 Task:  Click on Racing  Cup Series In the Cup Series click on  Pick Sheet Add name Jonathan Taylor and  Email softage.10@softage.net In group 1 choose #24 William Byron In group 2 choose #5 Kyle Larson In group 3 choose #47 Ricky Stenhouse Jr In group 4 choose #54 Ty Gibbs In group 5 choose #43 Erik Jones Winning Manufacturer choose Chevrolet In Tie Breaker choose #16 AJ Allmendinger Bonous driver choose #6 Brad Keselowski Submit pick sheet
Action: Mouse moved to (447, 255)
Screenshot: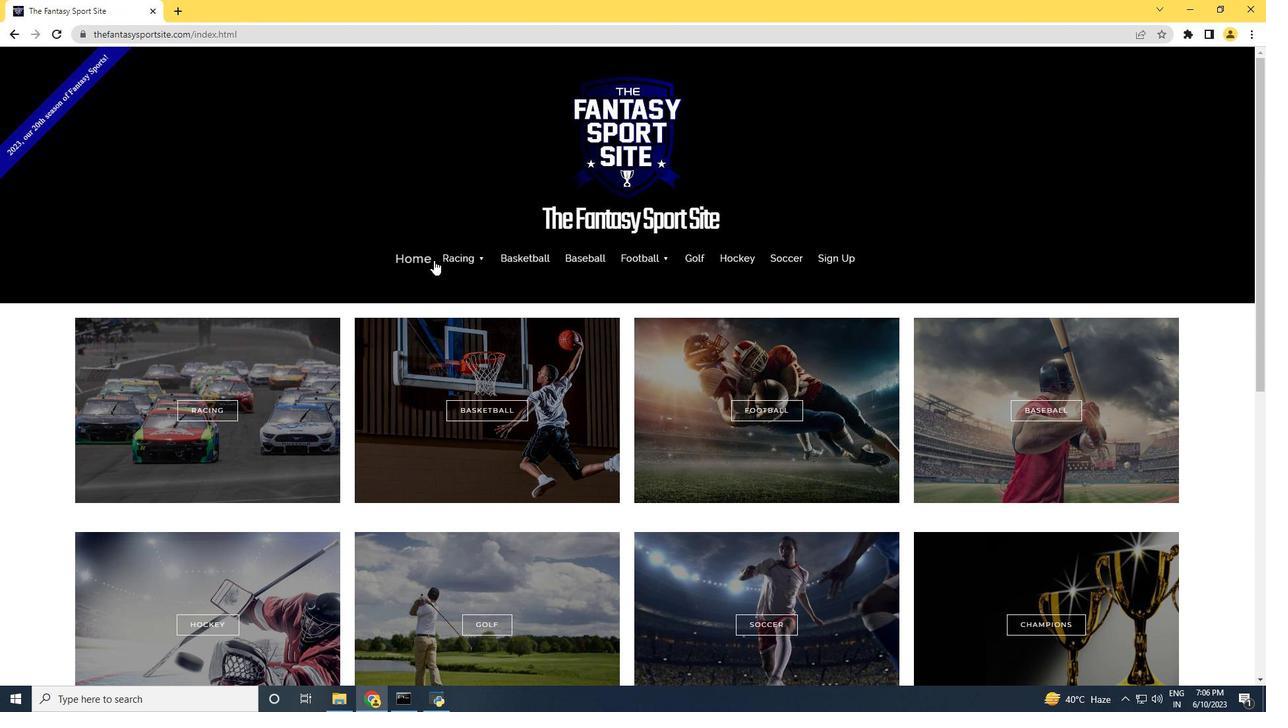 
Action: Mouse pressed left at (447, 255)
Screenshot: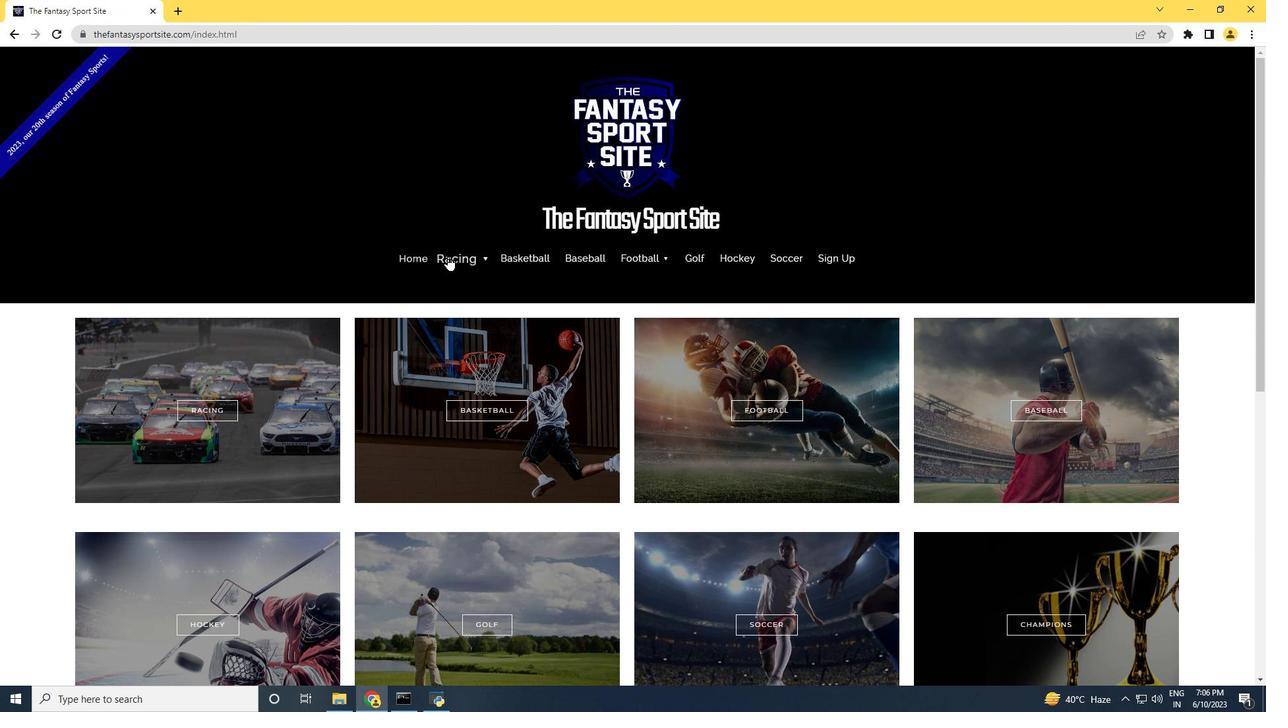 
Action: Mouse moved to (451, 300)
Screenshot: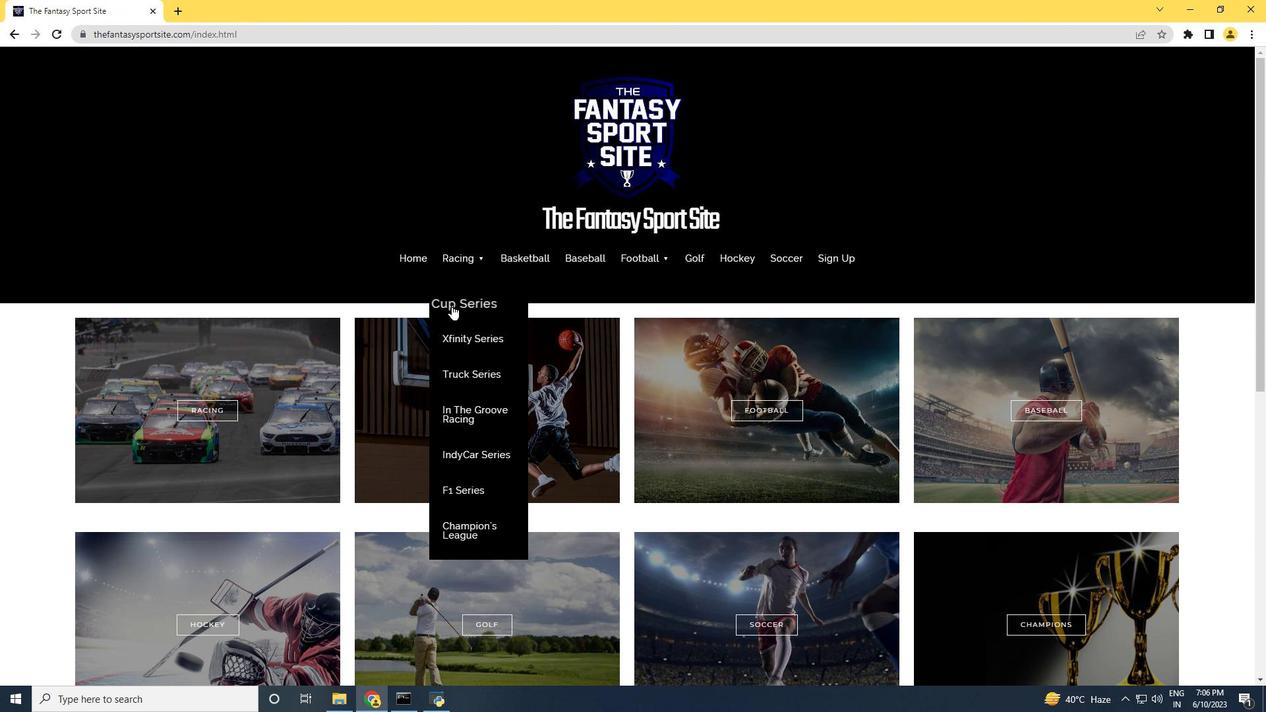 
Action: Mouse pressed left at (451, 300)
Screenshot: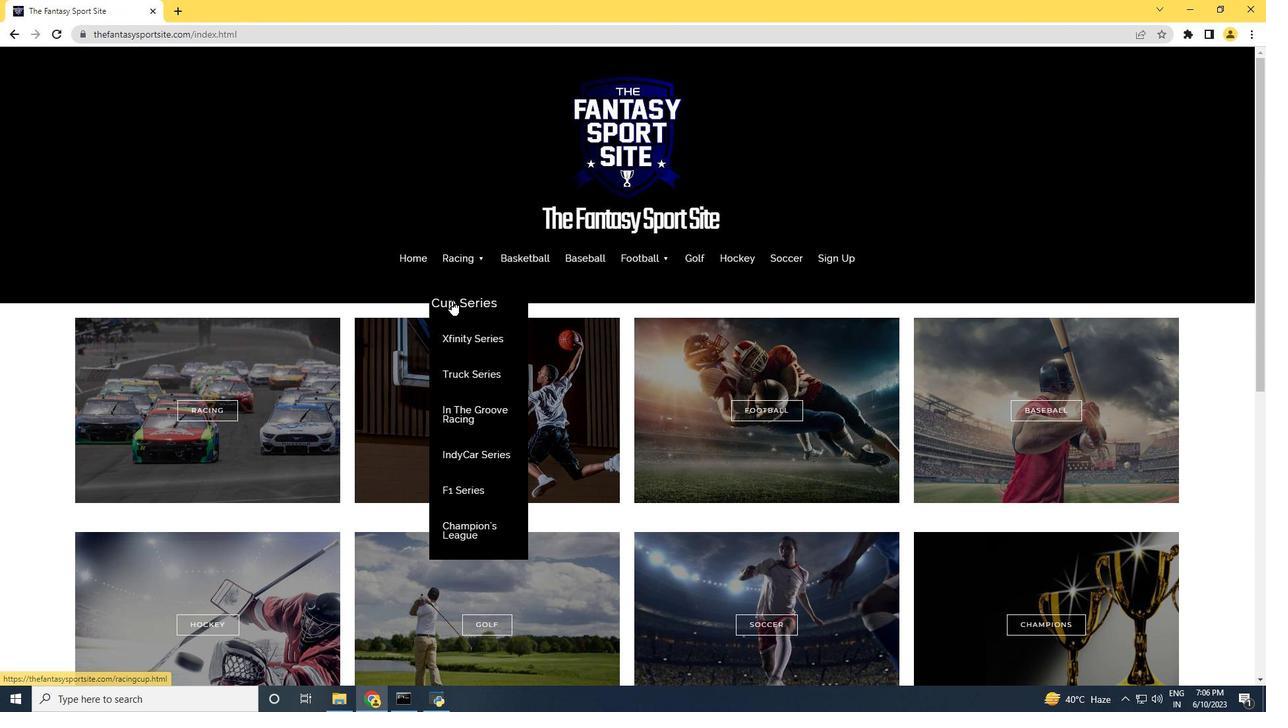 
Action: Mouse moved to (453, 297)
Screenshot: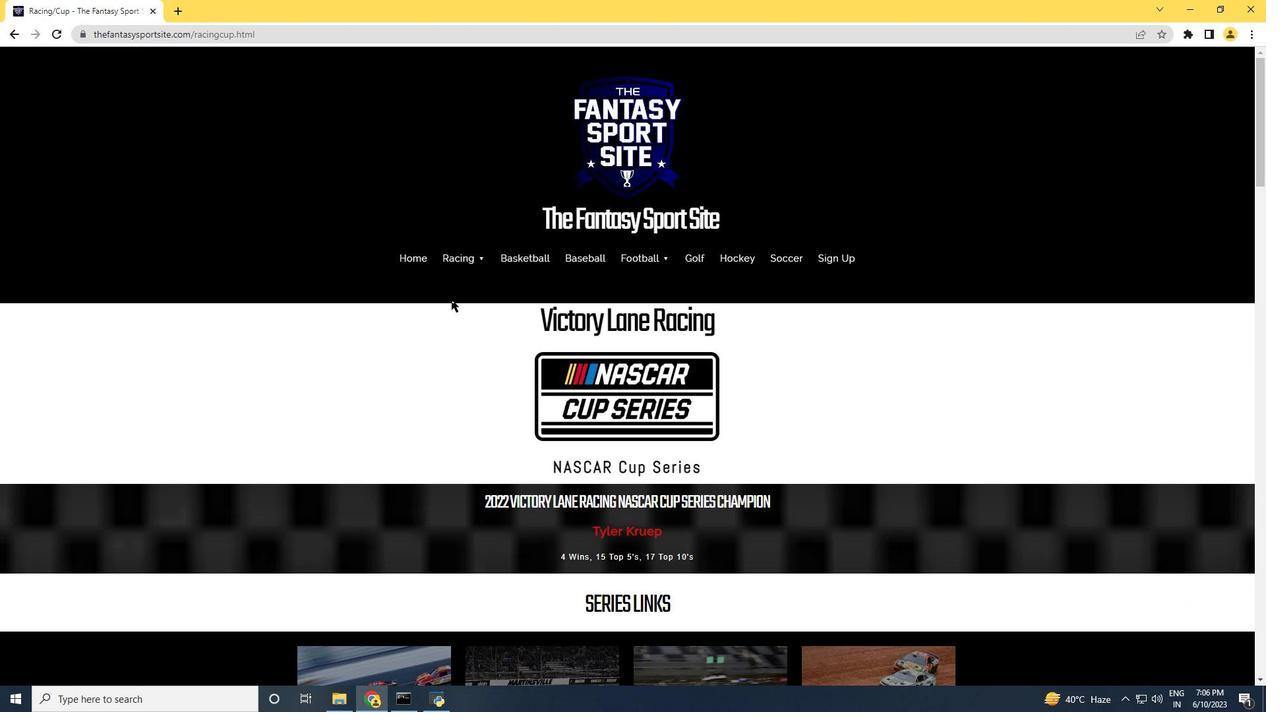 
Action: Mouse scrolled (453, 296) with delta (0, 0)
Screenshot: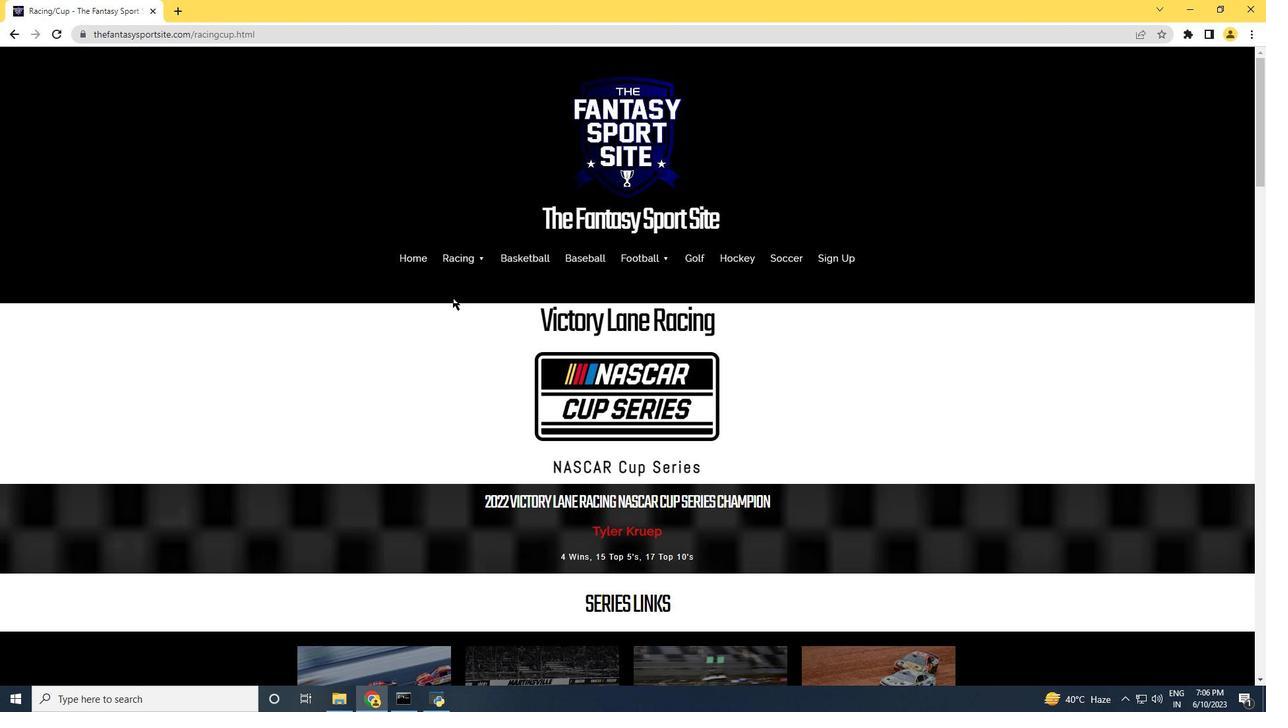 
Action: Mouse scrolled (453, 296) with delta (0, 0)
Screenshot: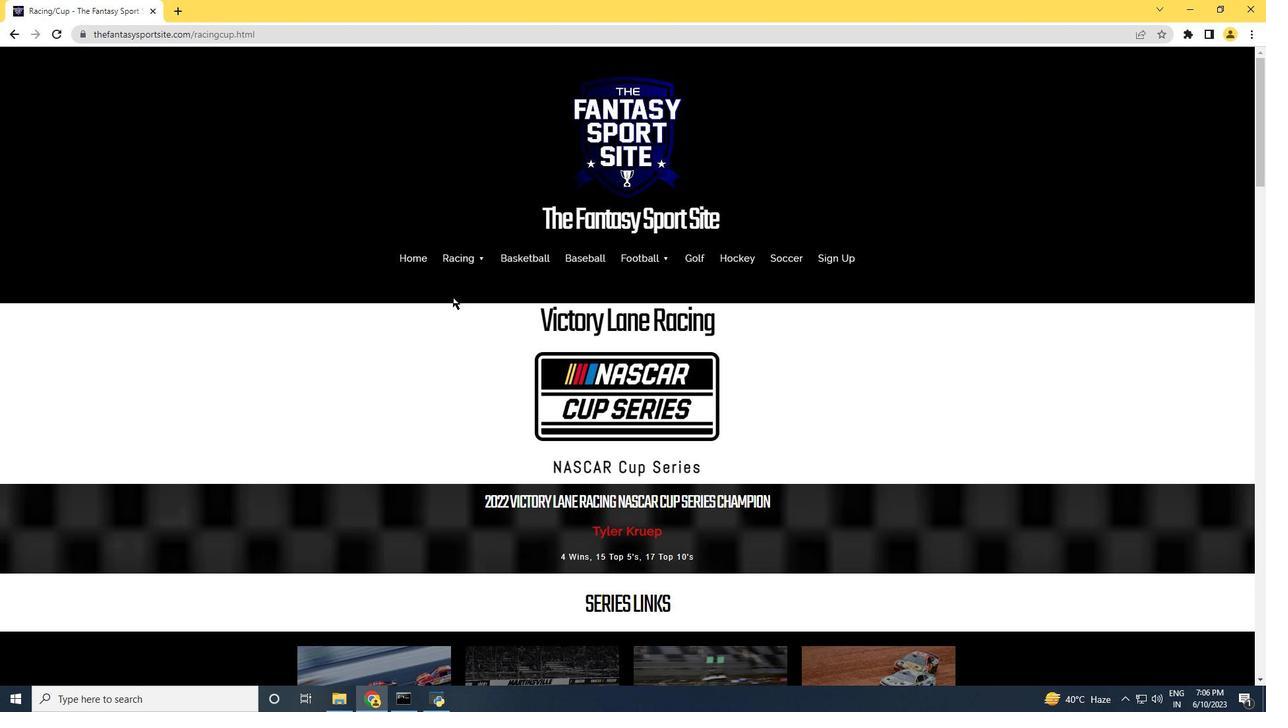 
Action: Mouse scrolled (453, 296) with delta (0, 0)
Screenshot: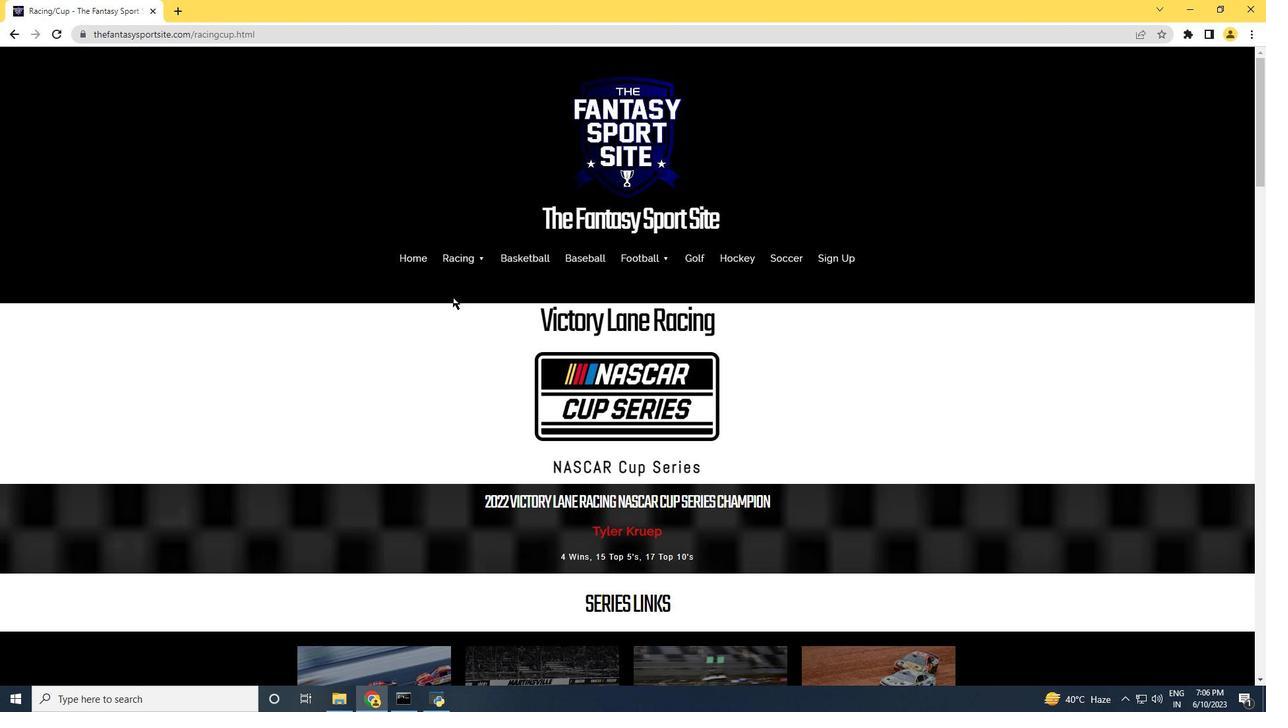 
Action: Mouse scrolled (453, 296) with delta (0, 0)
Screenshot: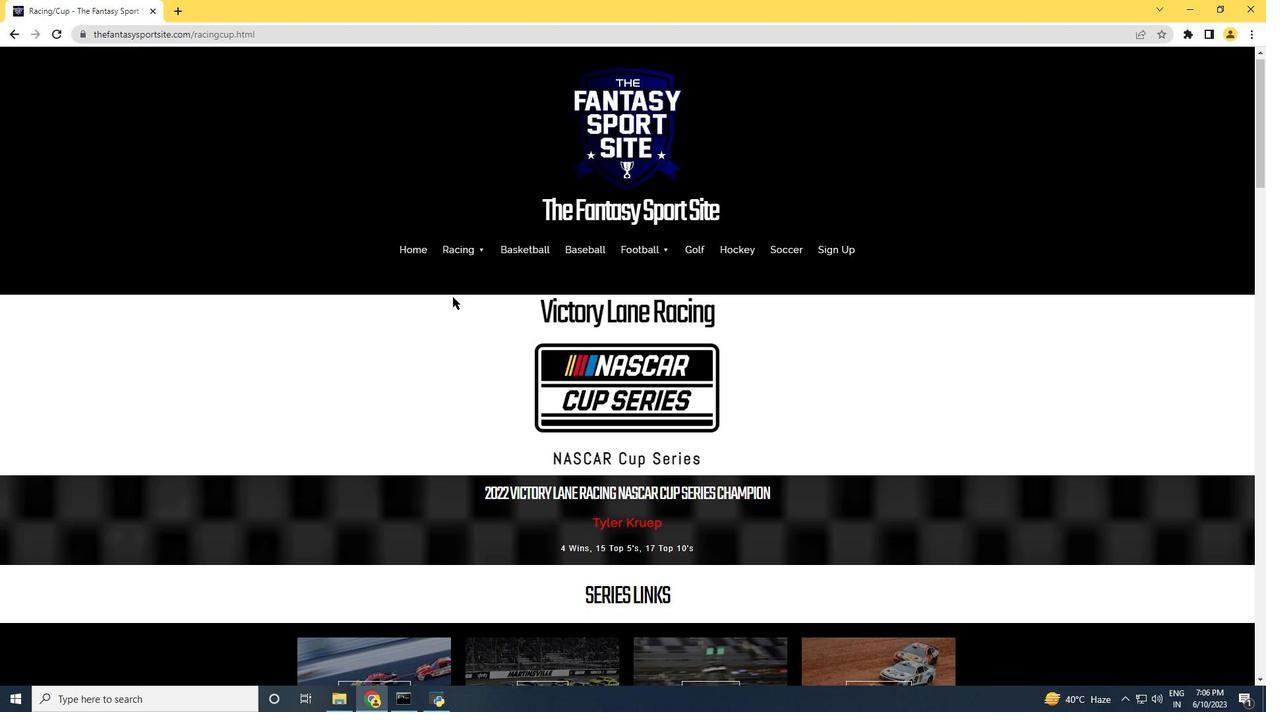 
Action: Mouse scrolled (453, 296) with delta (0, 0)
Screenshot: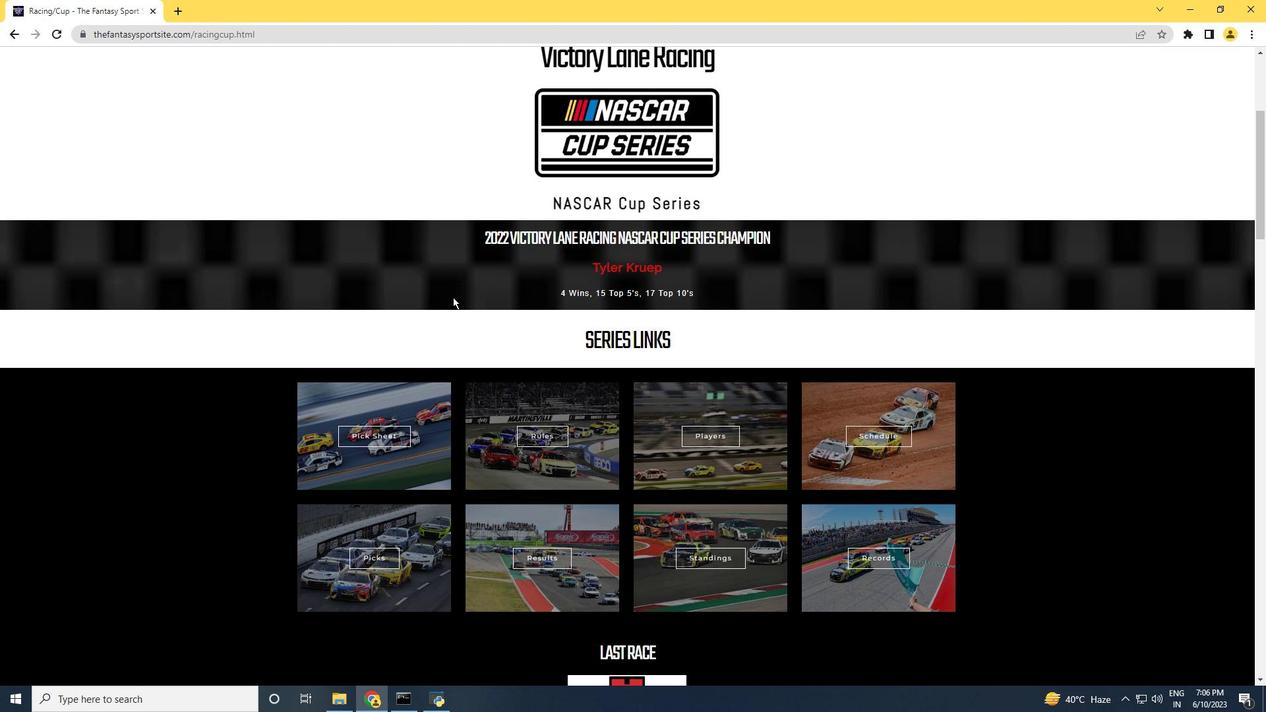 
Action: Mouse scrolled (453, 296) with delta (0, 0)
Screenshot: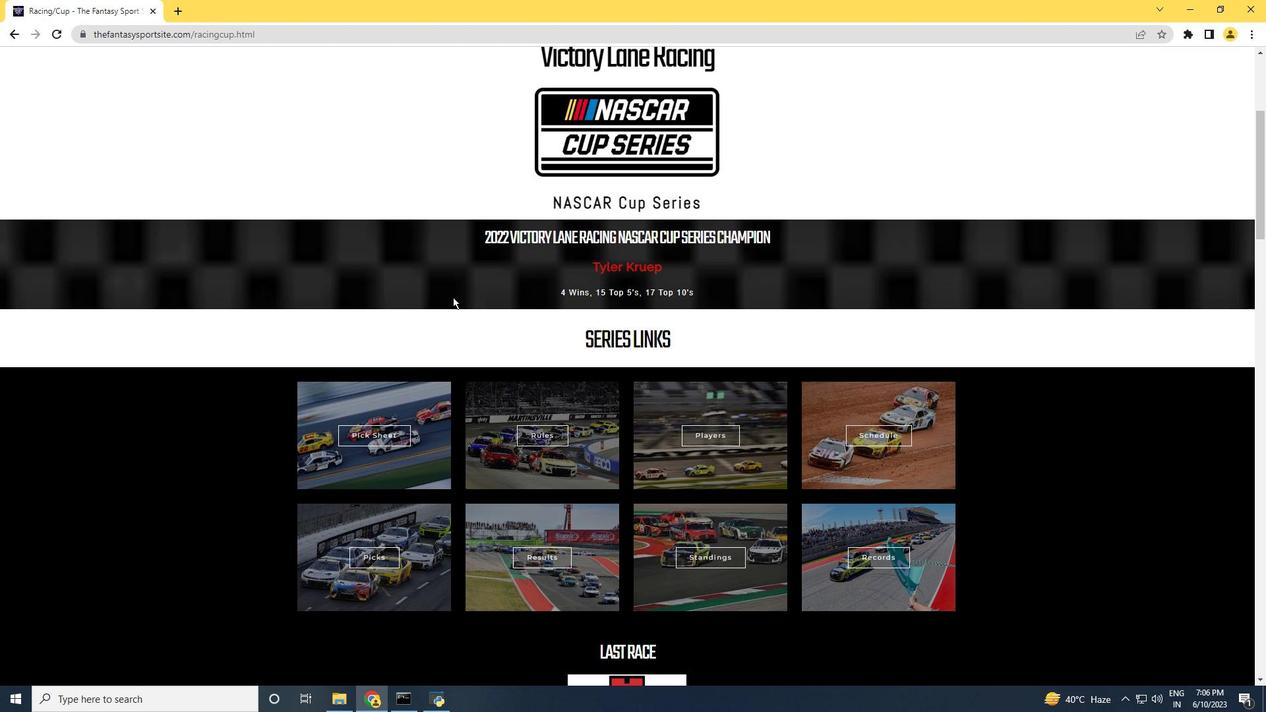 
Action: Mouse moved to (377, 307)
Screenshot: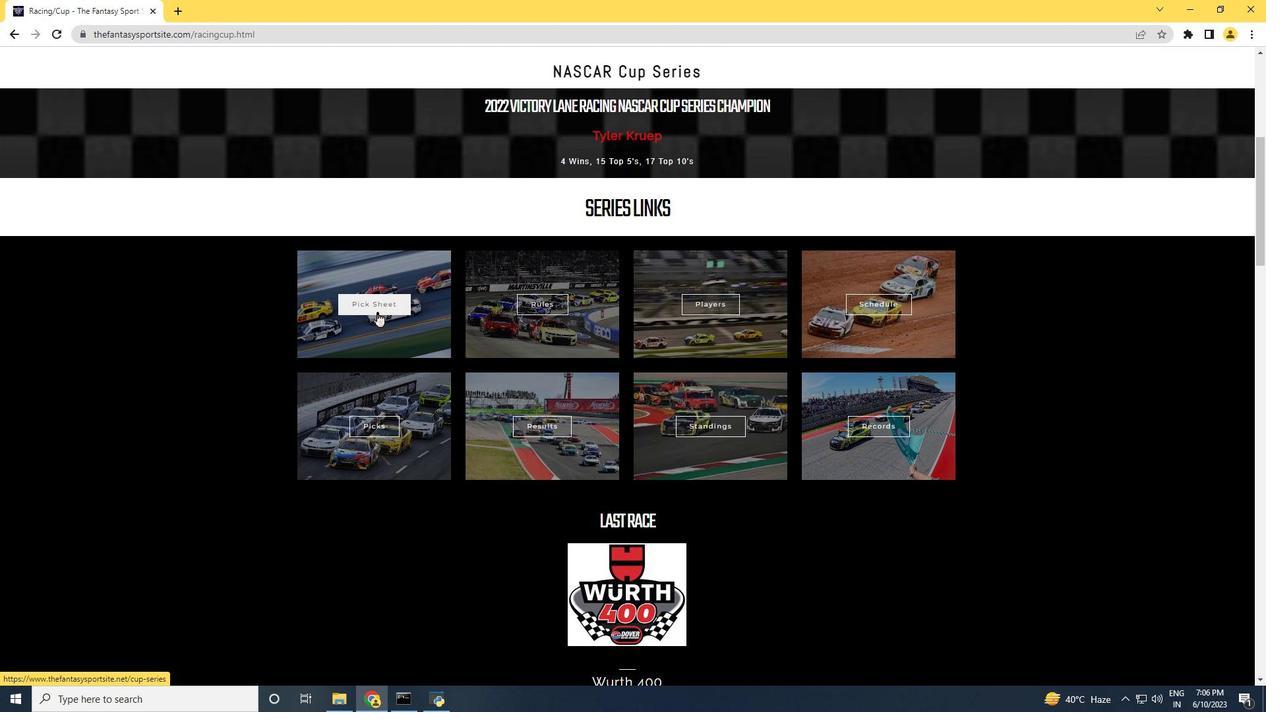 
Action: Mouse pressed left at (377, 307)
Screenshot: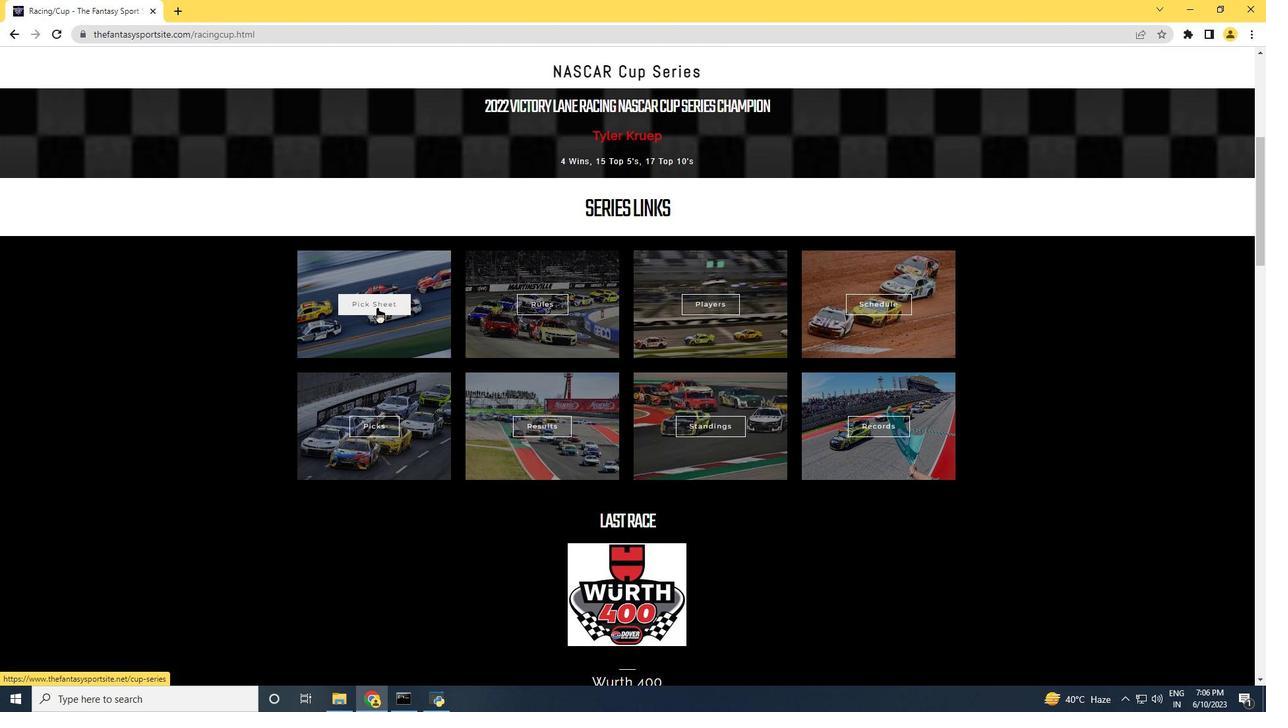 
Action: Mouse moved to (427, 307)
Screenshot: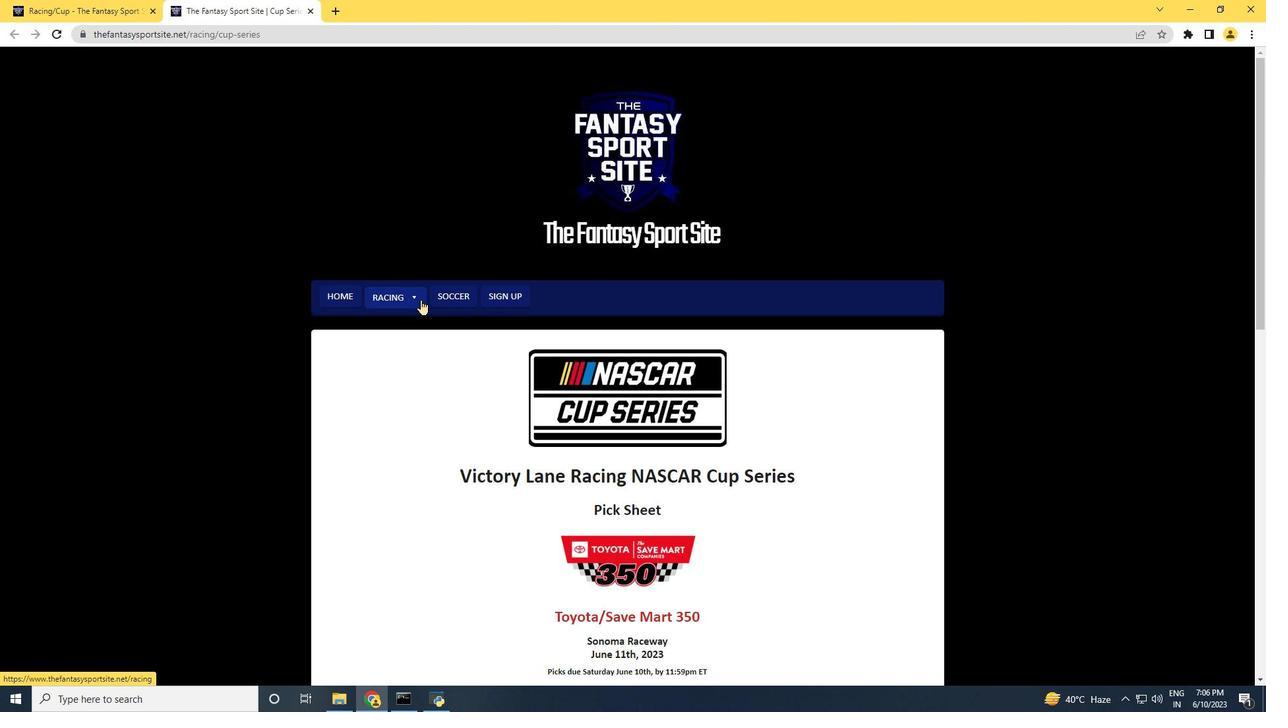 
Action: Mouse scrolled (427, 307) with delta (0, 0)
Screenshot: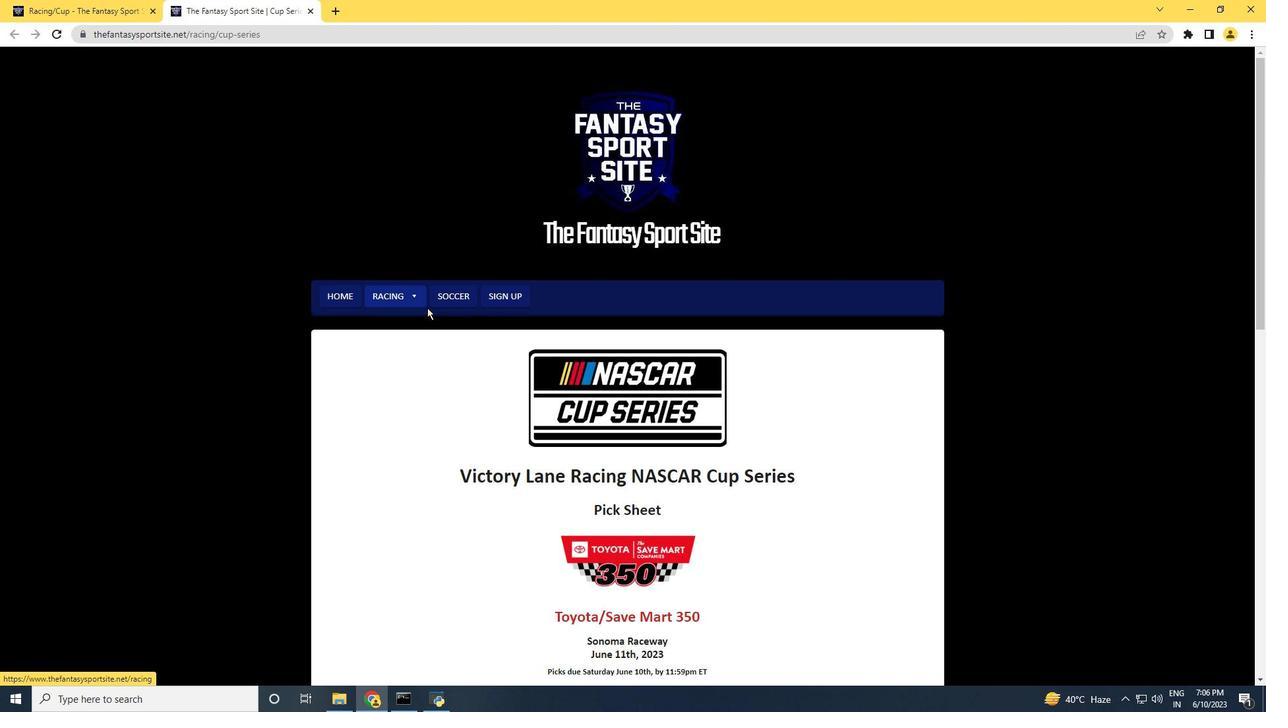 
Action: Mouse scrolled (427, 307) with delta (0, 0)
Screenshot: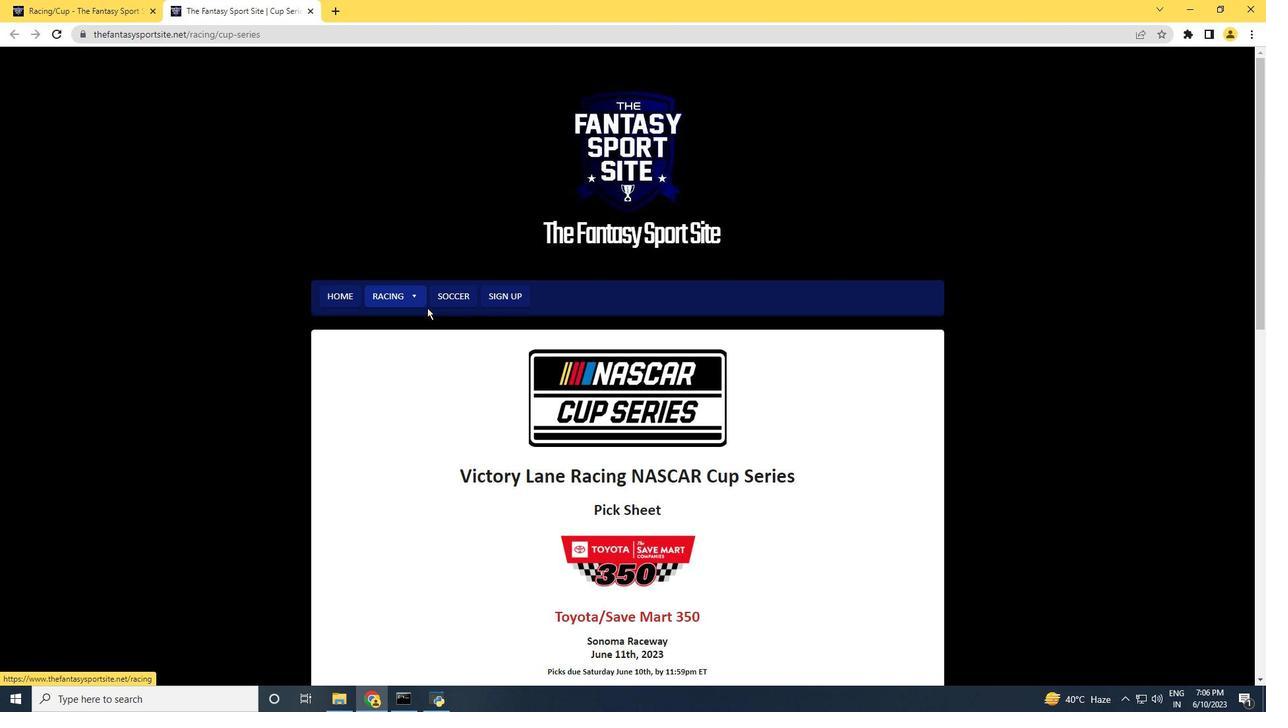
Action: Mouse scrolled (427, 307) with delta (0, 0)
Screenshot: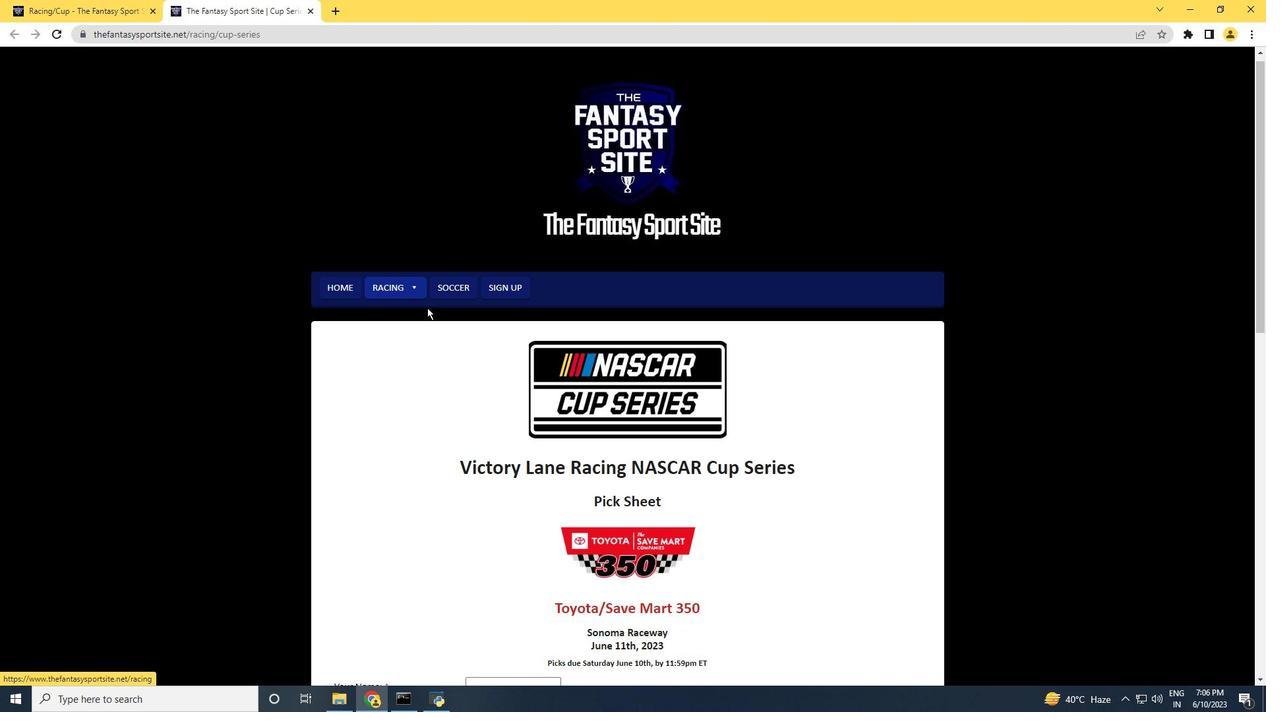 
Action: Mouse scrolled (427, 307) with delta (0, 0)
Screenshot: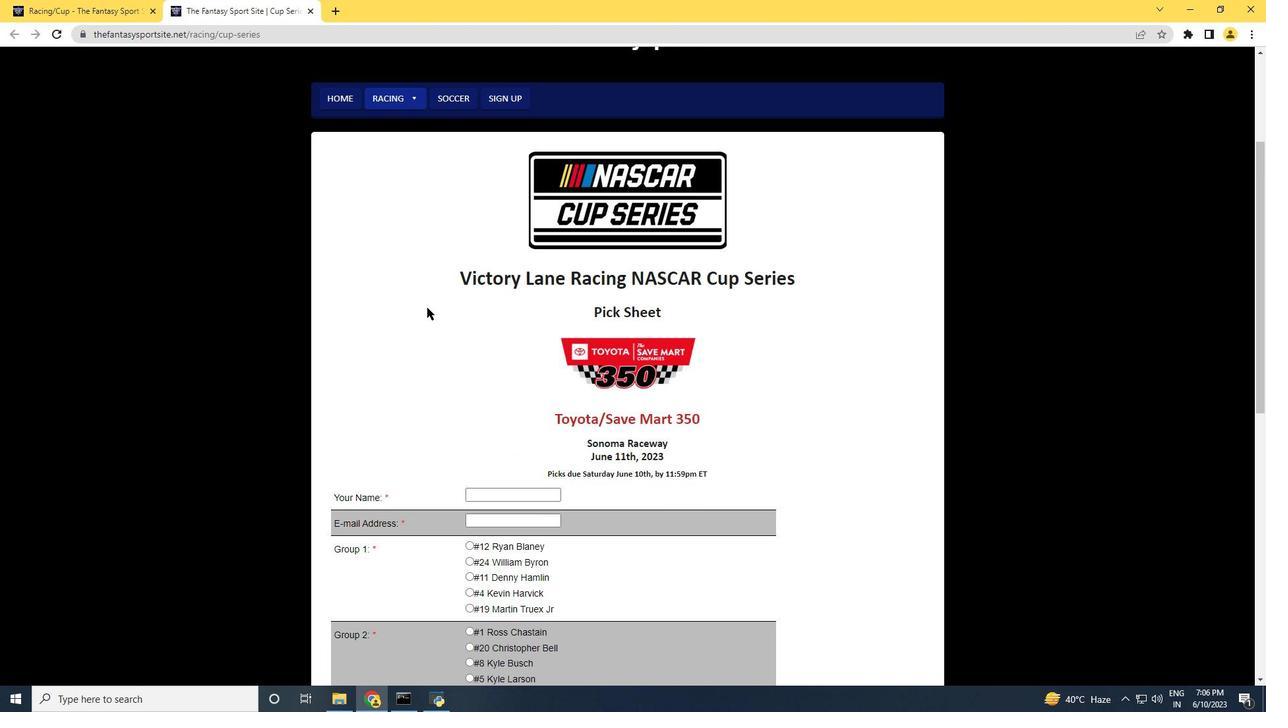 
Action: Mouse scrolled (427, 307) with delta (0, 0)
Screenshot: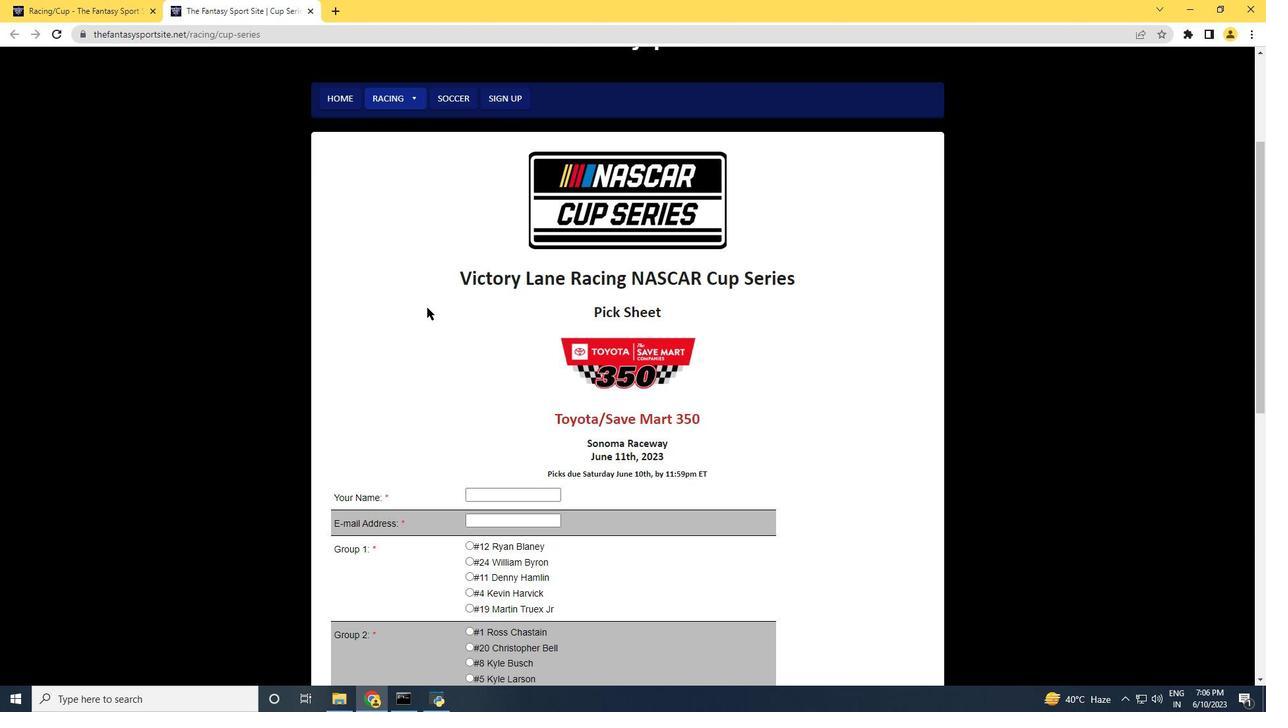 
Action: Mouse moved to (495, 357)
Screenshot: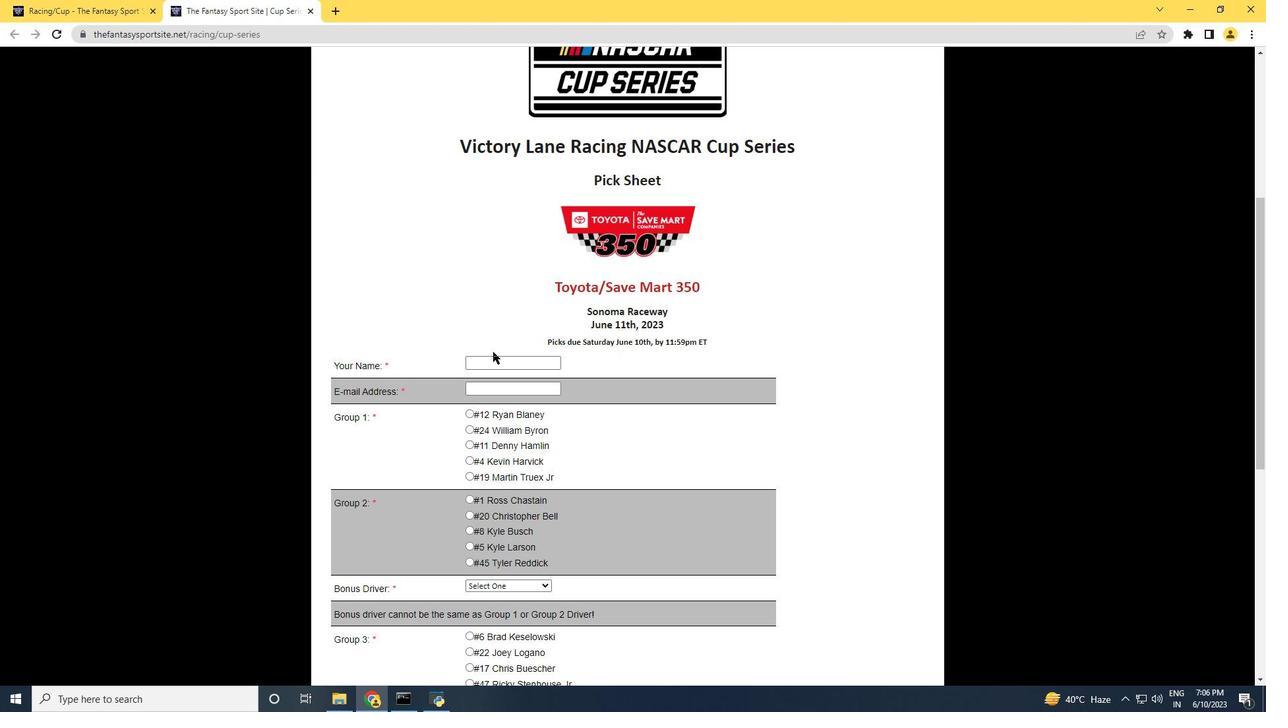 
Action: Mouse pressed left at (495, 357)
Screenshot: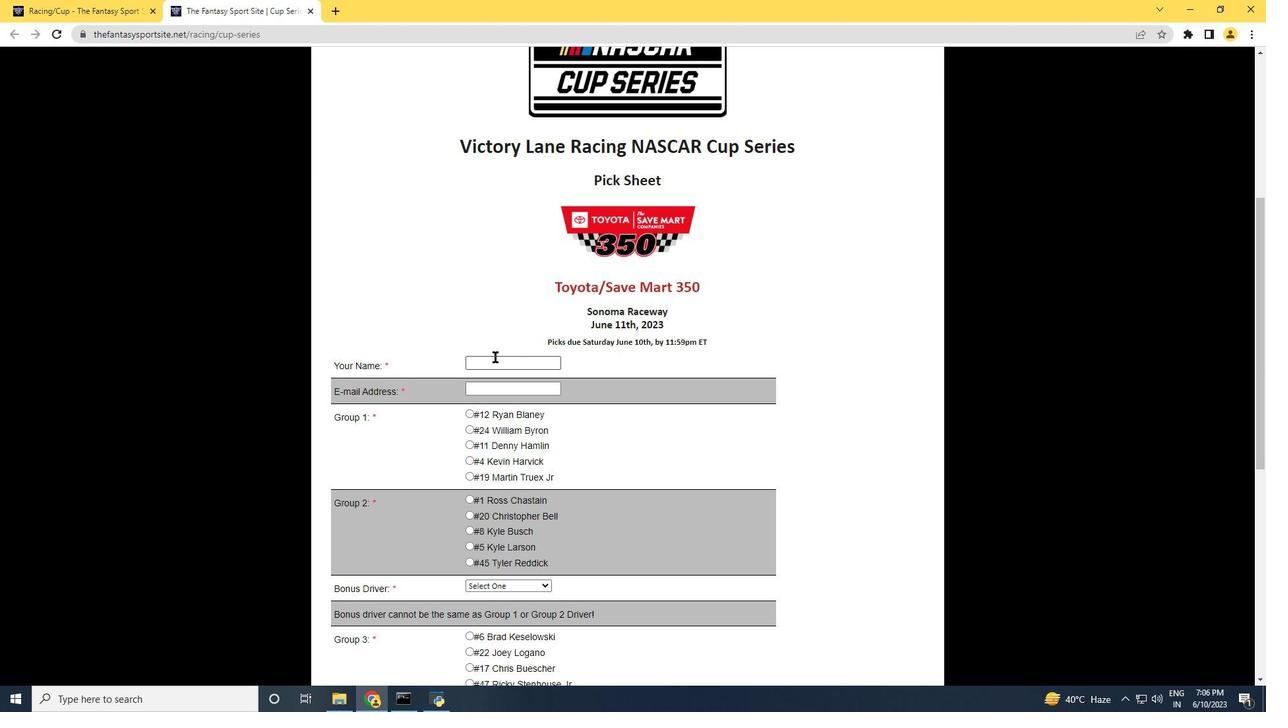 
Action: Mouse moved to (496, 357)
Screenshot: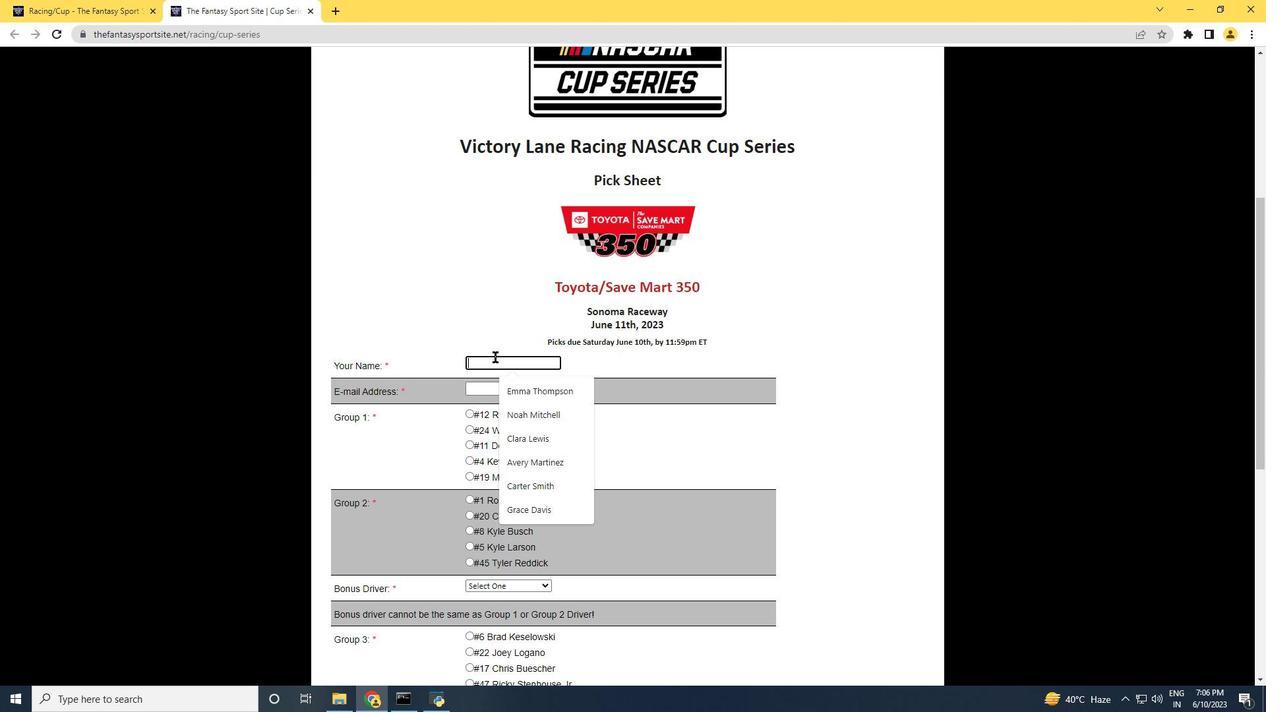 
Action: Key pressed <Key.shift><Key.shift><Key.shift><Key.shift><Key.shift><Key.shift><Key.shift>Jonathan<Key.space><Key.shift><Key.shift><Key.shift>Taylor<Key.tab>softage.10<Key.shift>@softage.net<Key.tab>
Screenshot: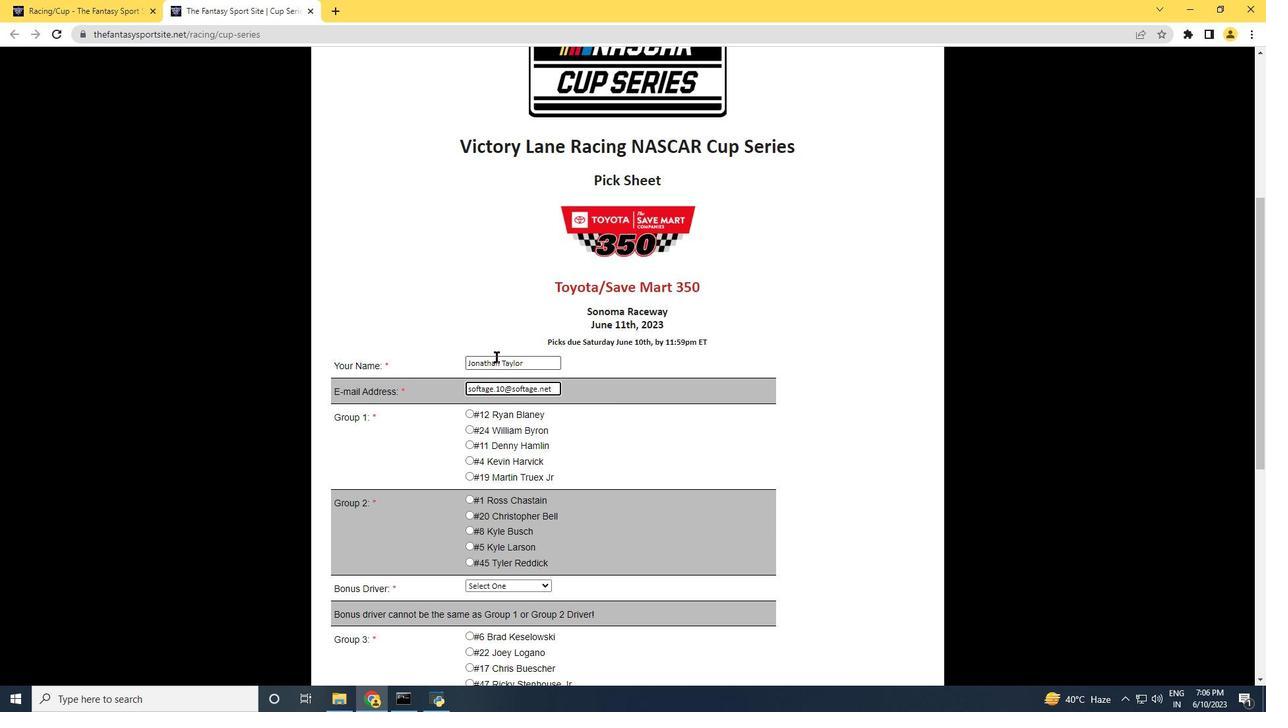 
Action: Mouse moved to (468, 426)
Screenshot: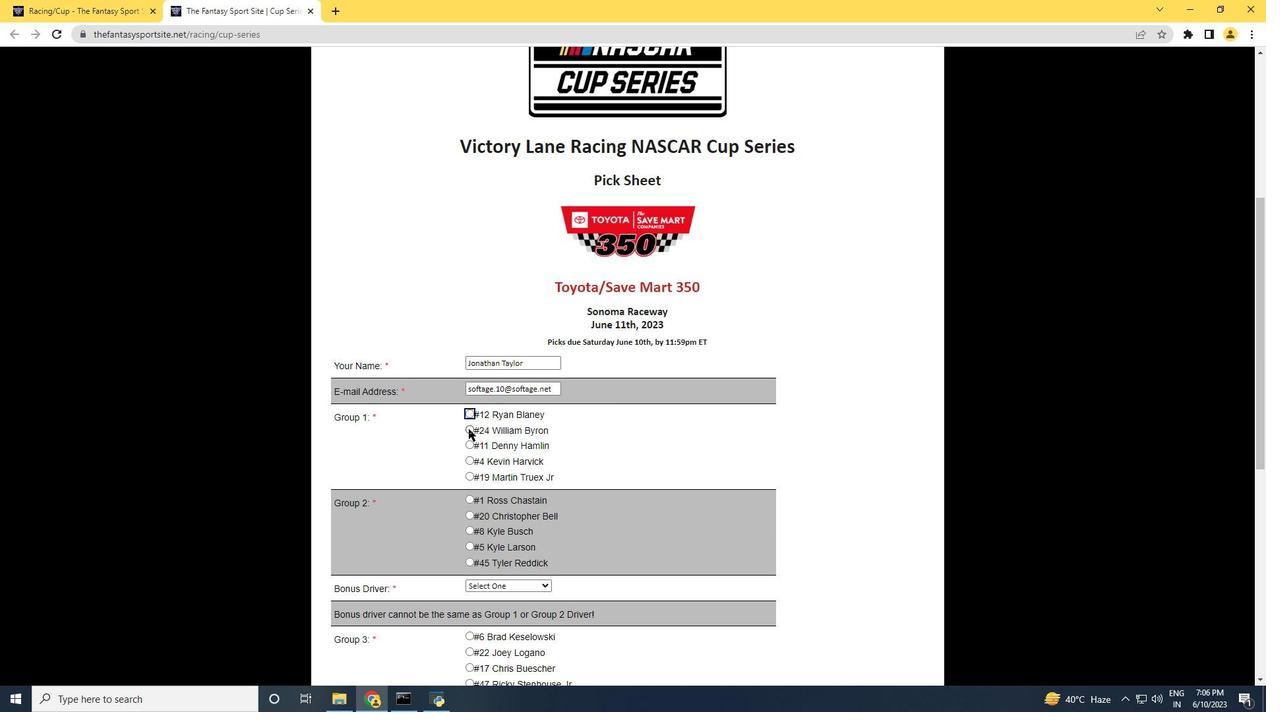 
Action: Mouse pressed left at (468, 426)
Screenshot: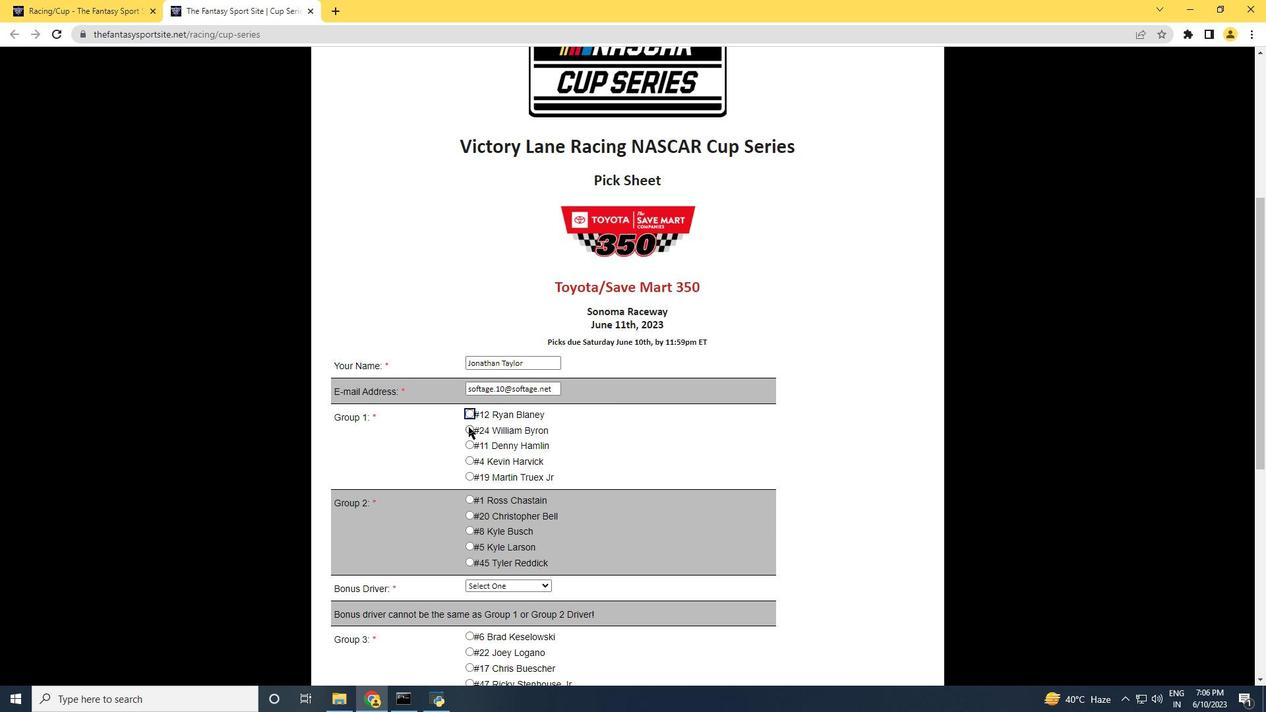 
Action: Mouse moved to (470, 452)
Screenshot: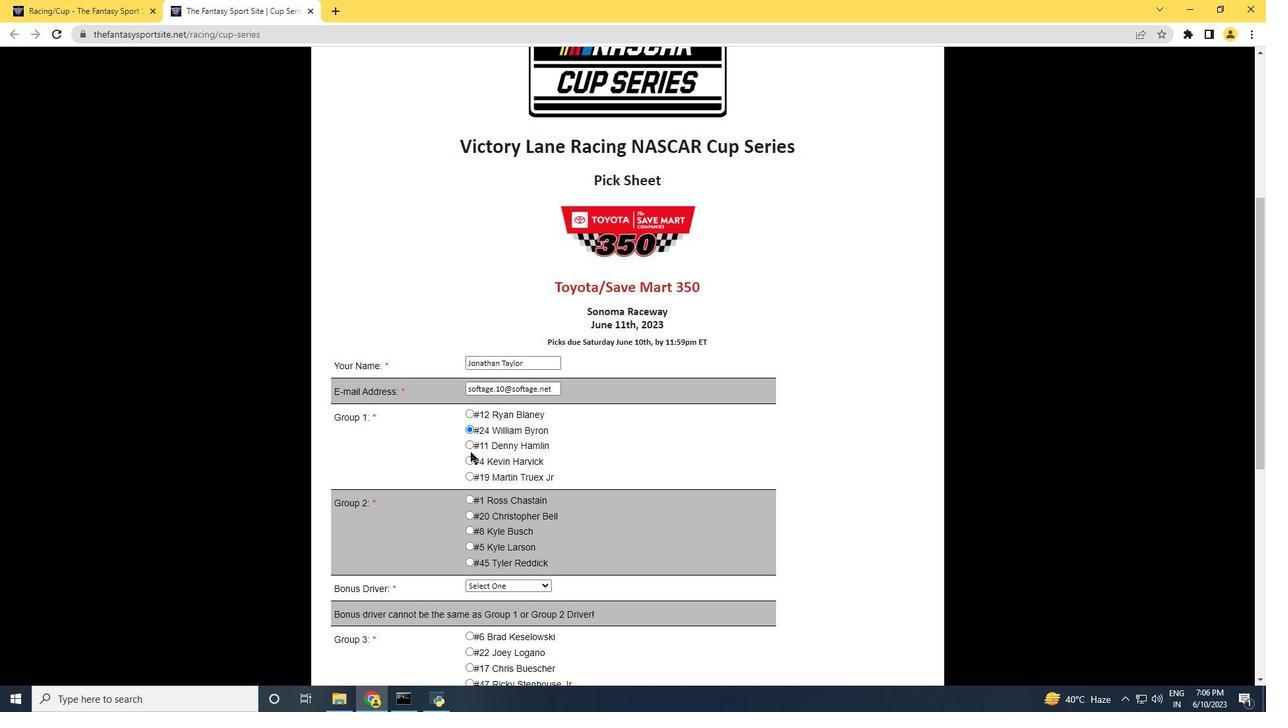 
Action: Mouse scrolled (470, 451) with delta (0, 0)
Screenshot: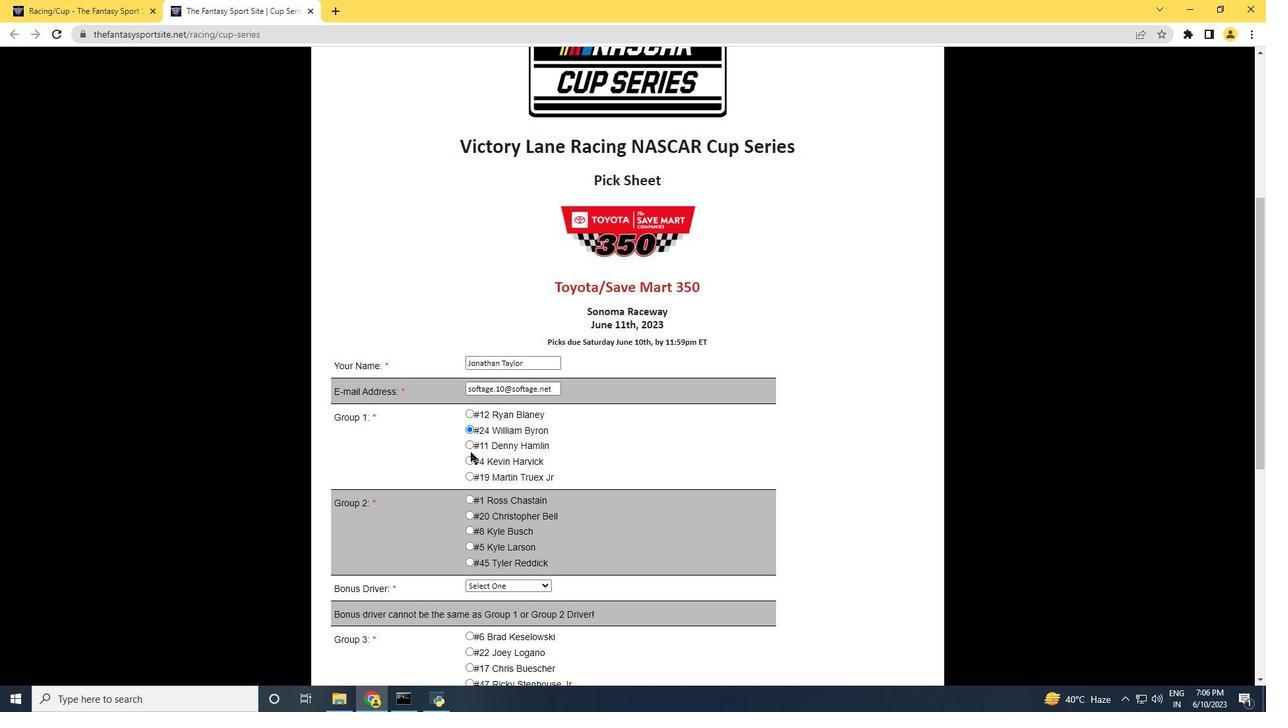 
Action: Mouse moved to (472, 480)
Screenshot: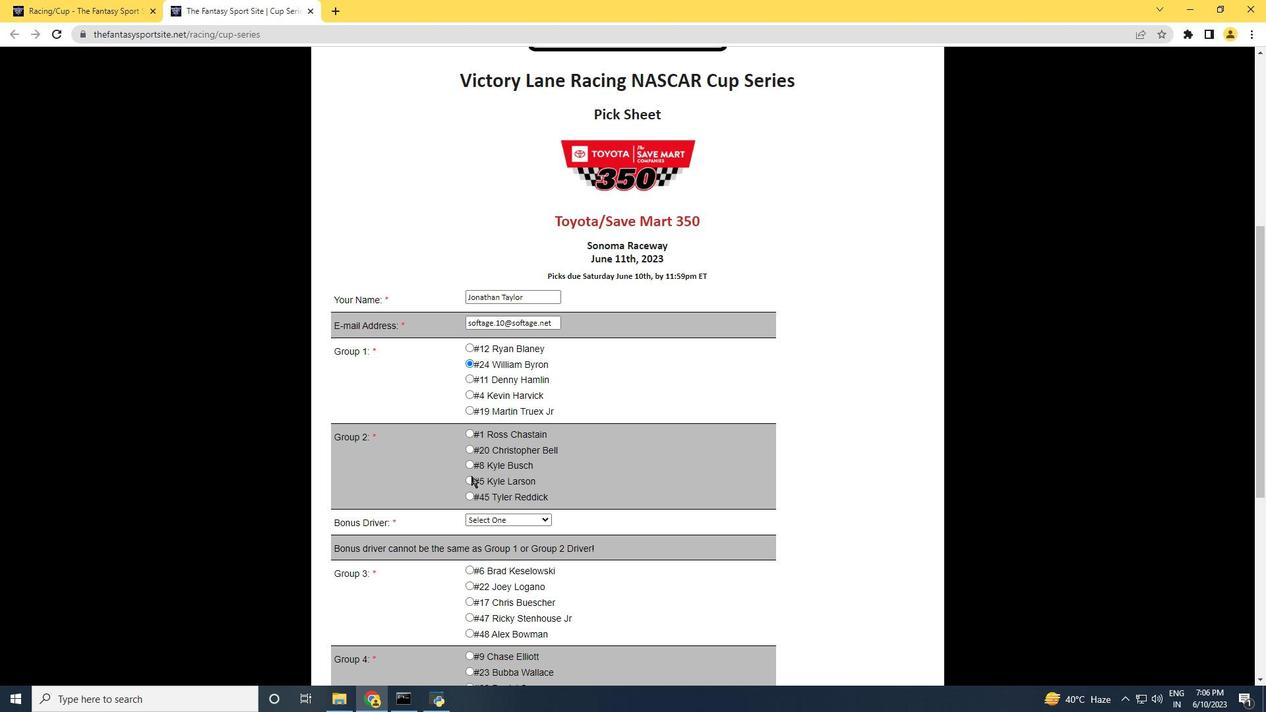 
Action: Mouse pressed left at (472, 480)
Screenshot: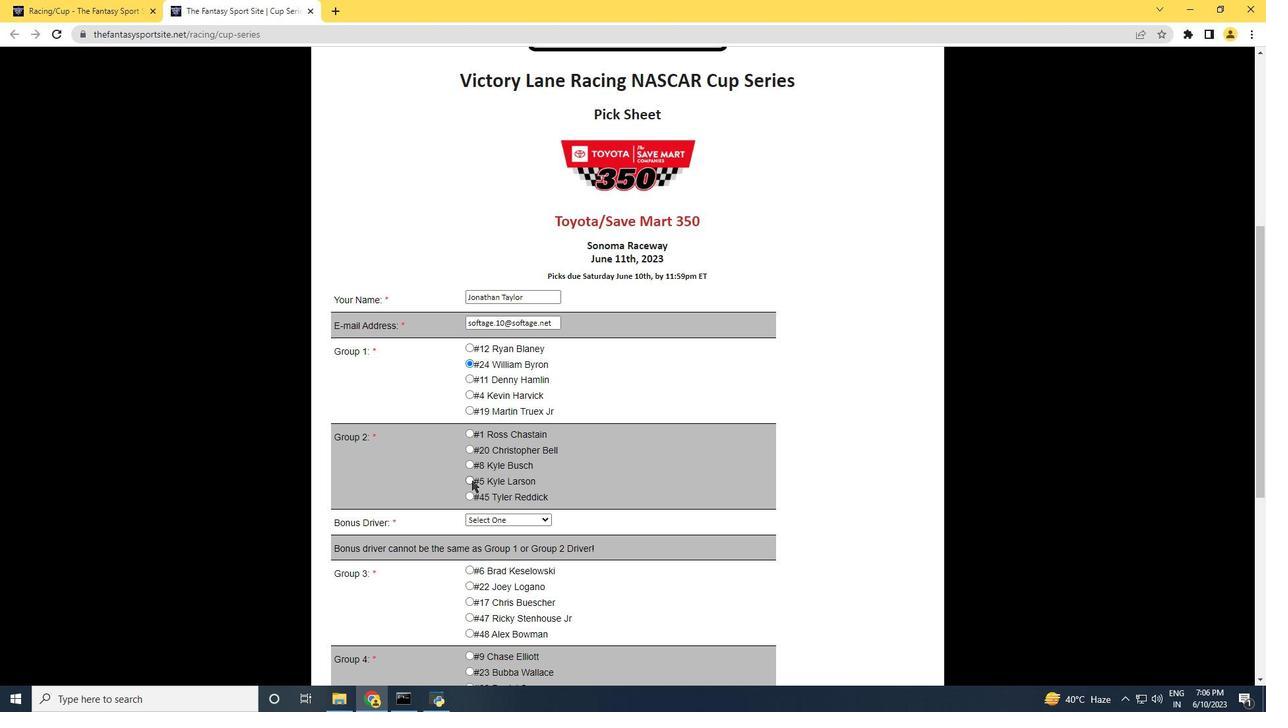 
Action: Mouse moved to (428, 485)
Screenshot: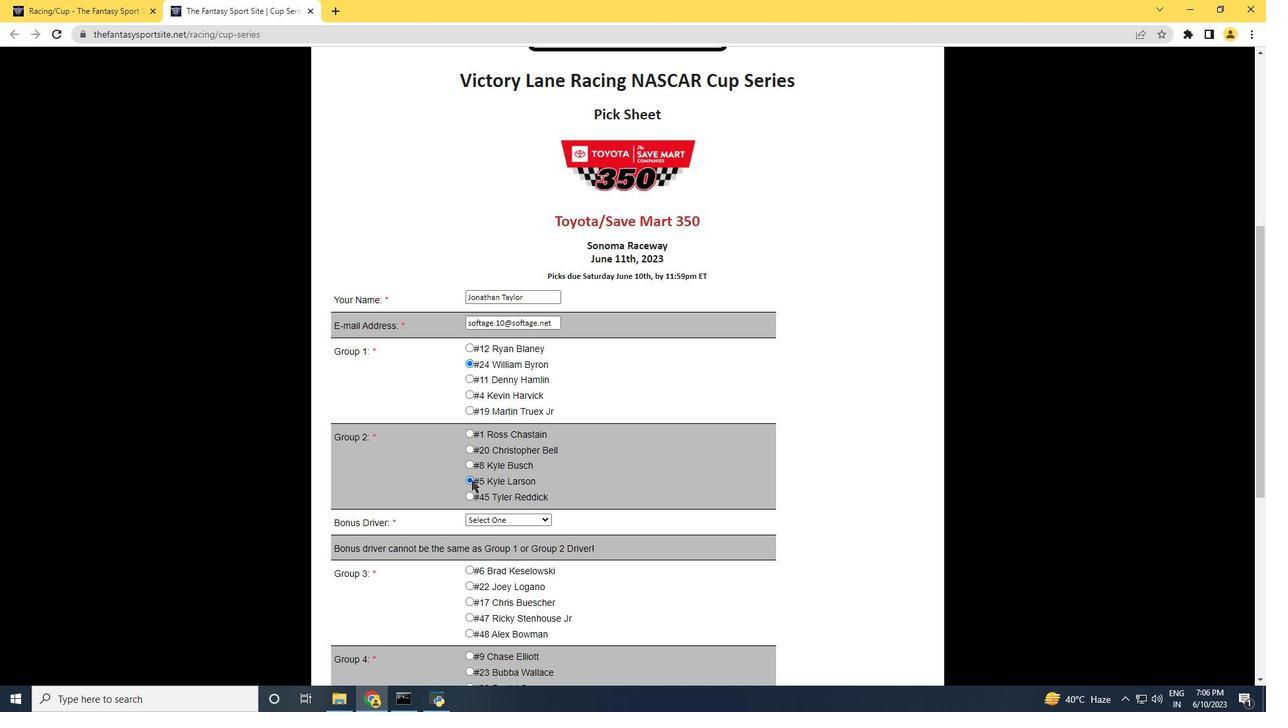 
Action: Mouse scrolled (428, 484) with delta (0, 0)
Screenshot: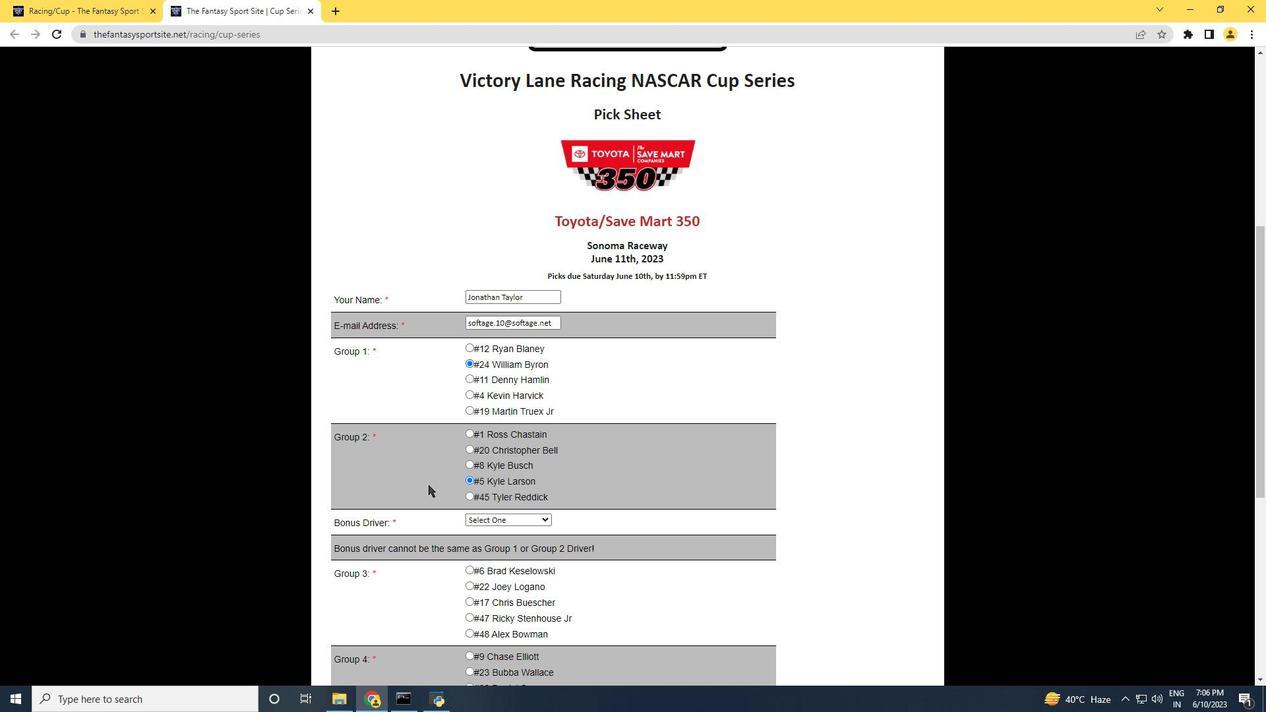 
Action: Mouse moved to (487, 453)
Screenshot: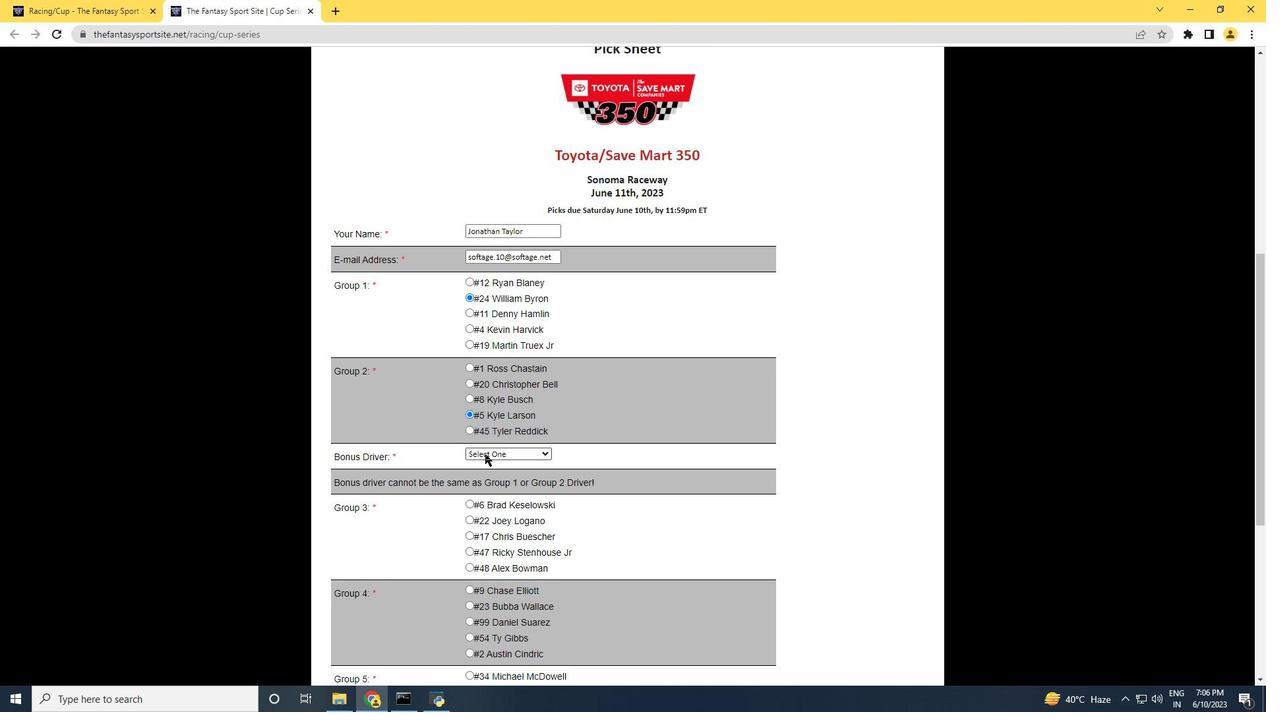
Action: Mouse pressed left at (487, 453)
Screenshot: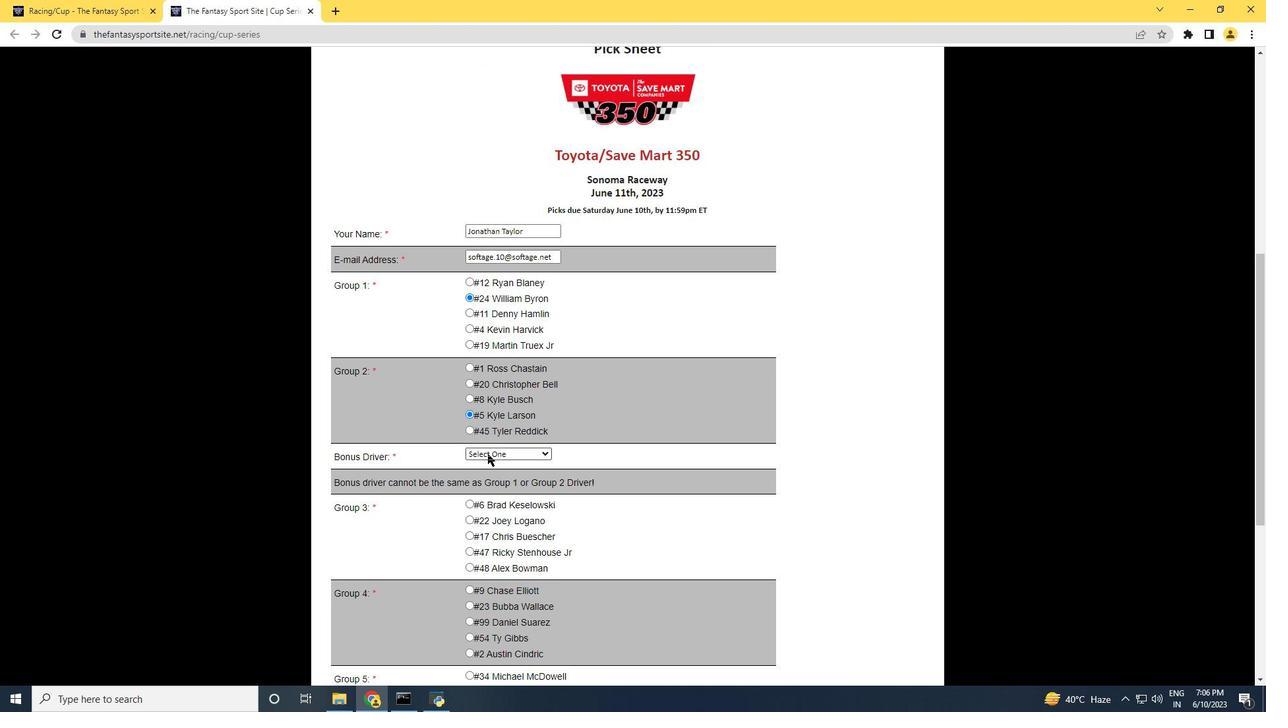 
Action: Mouse moved to (495, 561)
Screenshot: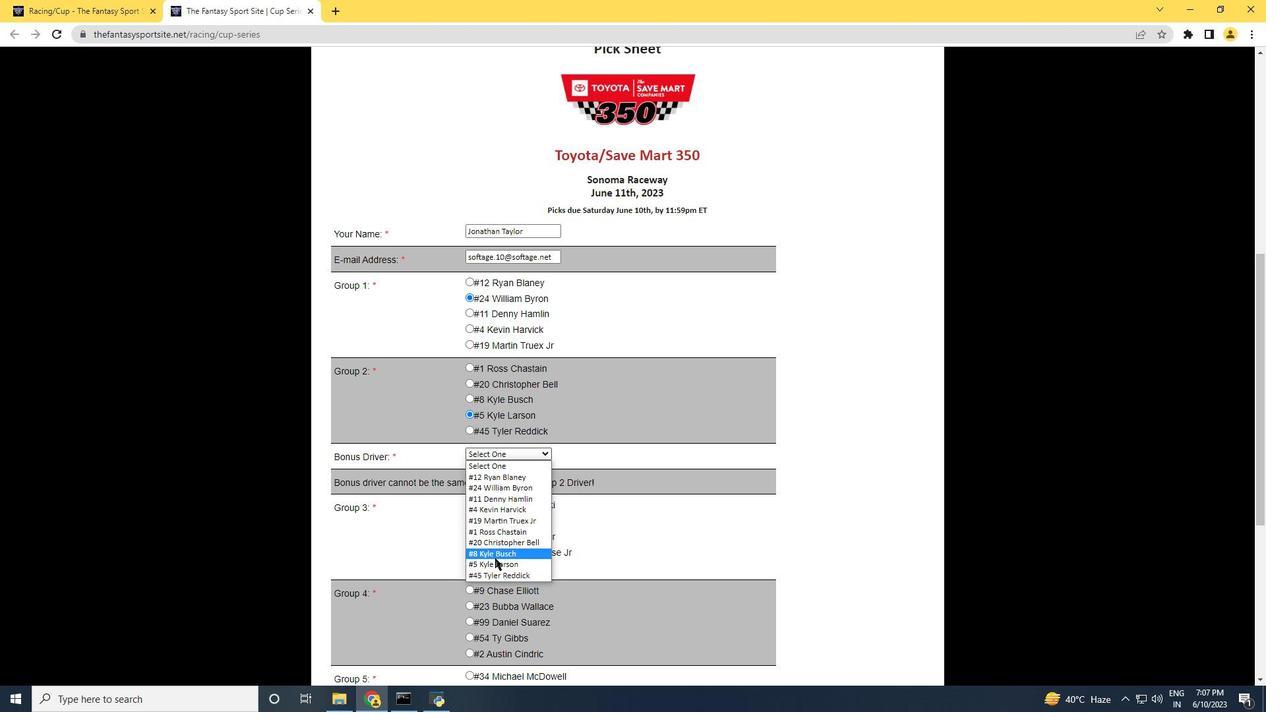 
Action: Mouse pressed left at (495, 561)
Screenshot: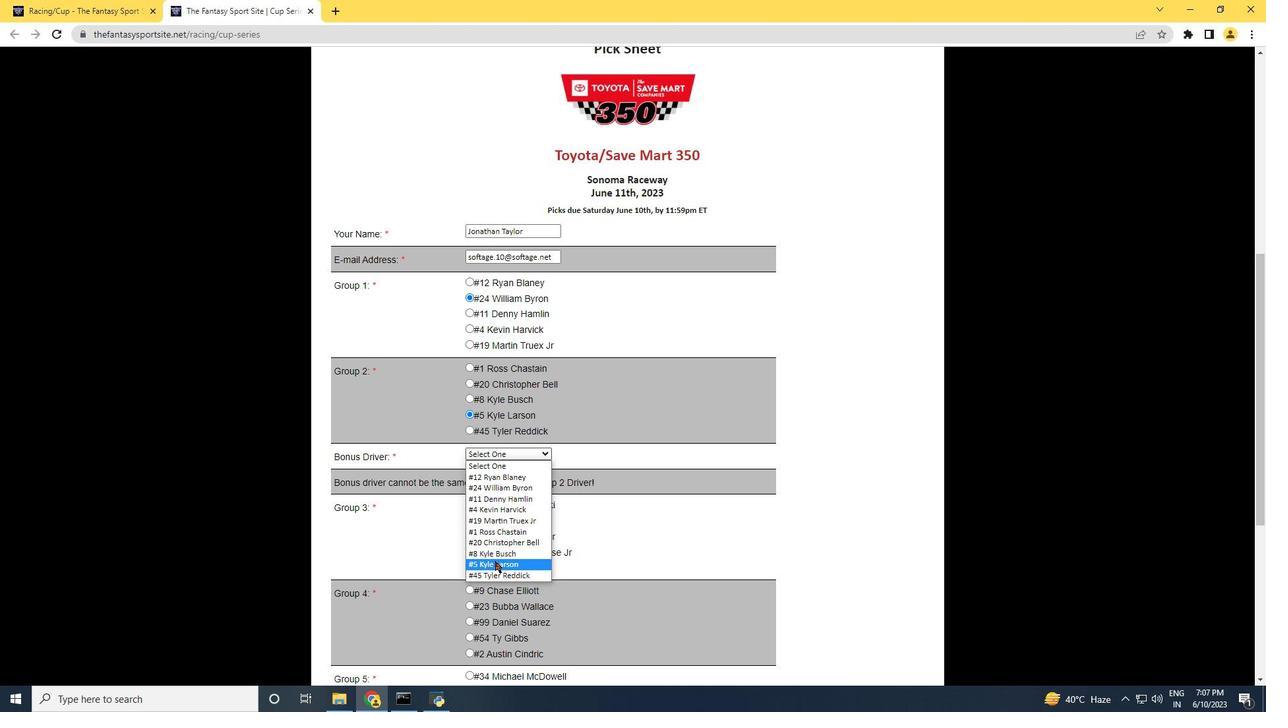 
Action: Mouse moved to (420, 498)
Screenshot: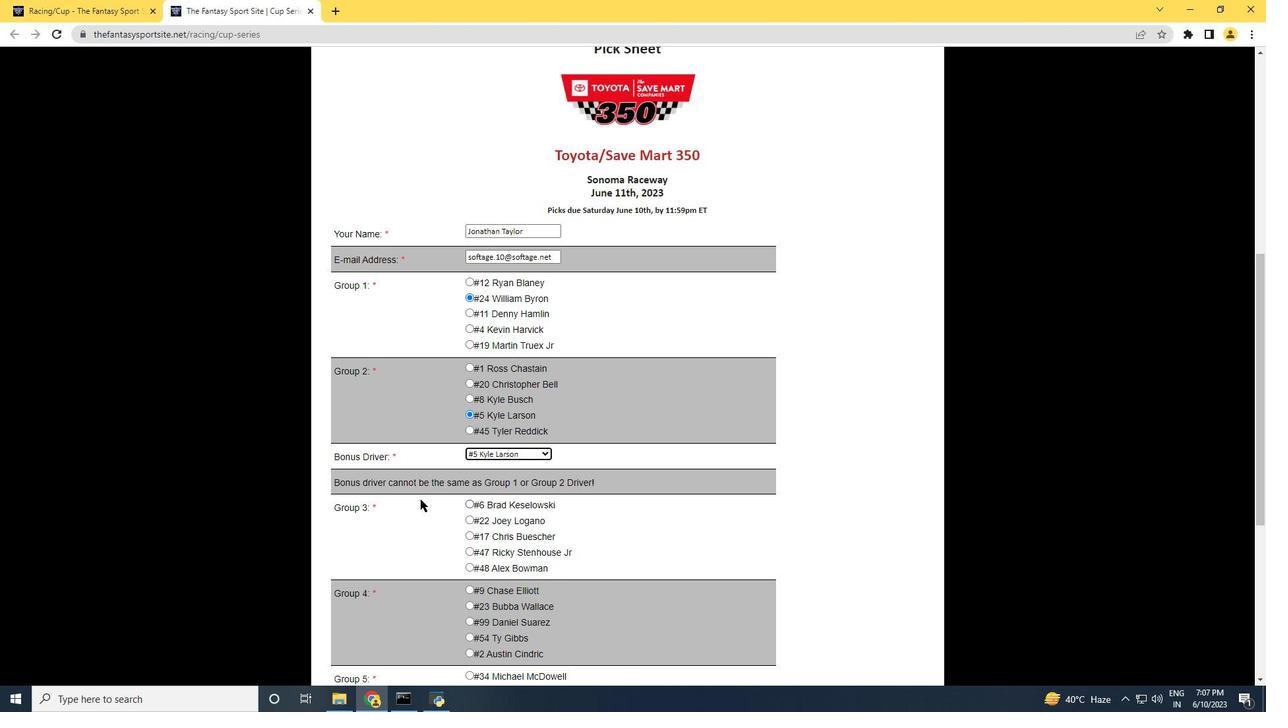 
Action: Mouse scrolled (420, 497) with delta (0, 0)
Screenshot: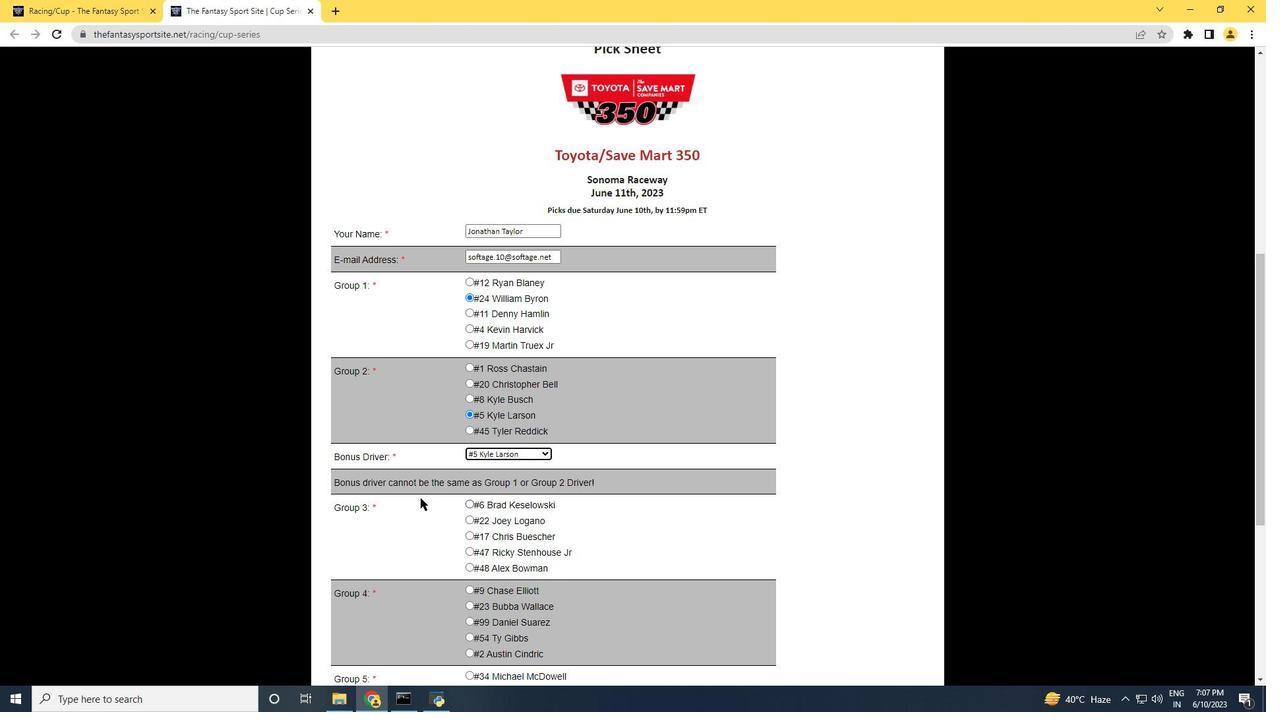 
Action: Mouse moved to (439, 464)
Screenshot: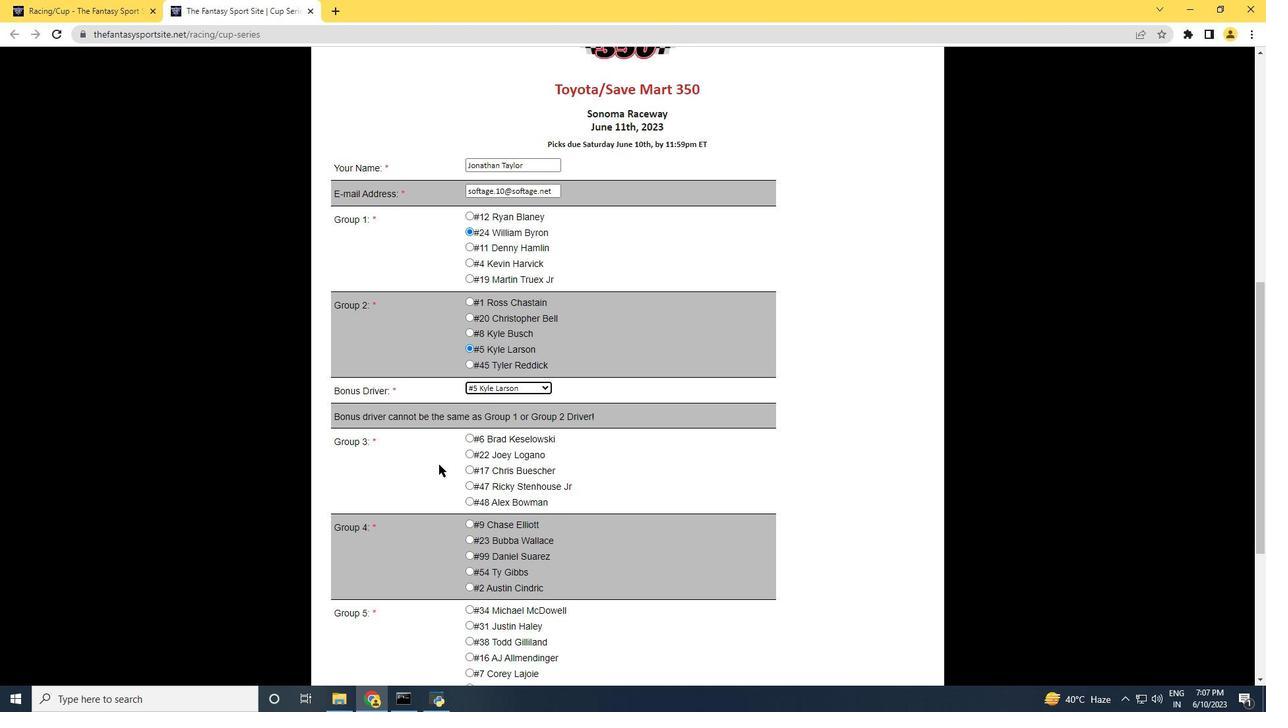 
Action: Mouse pressed left at (439, 464)
Screenshot: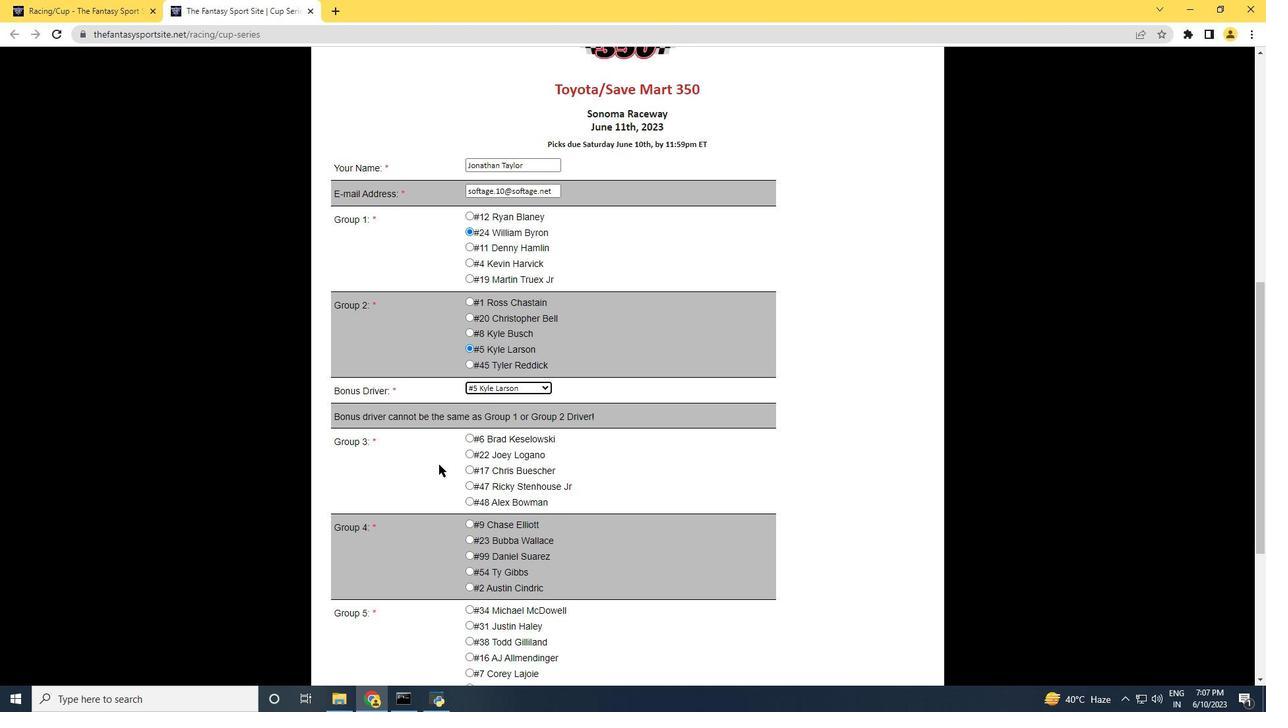 
Action: Mouse moved to (469, 487)
Screenshot: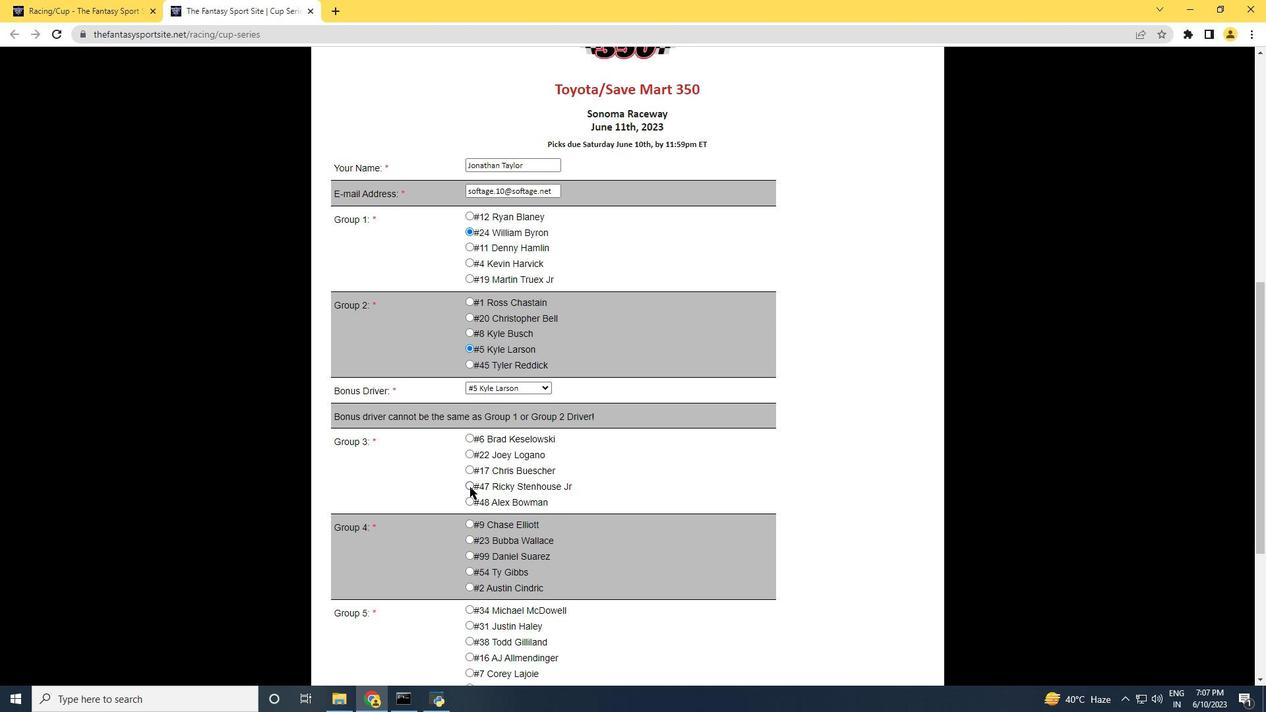 
Action: Mouse pressed left at (469, 487)
Screenshot: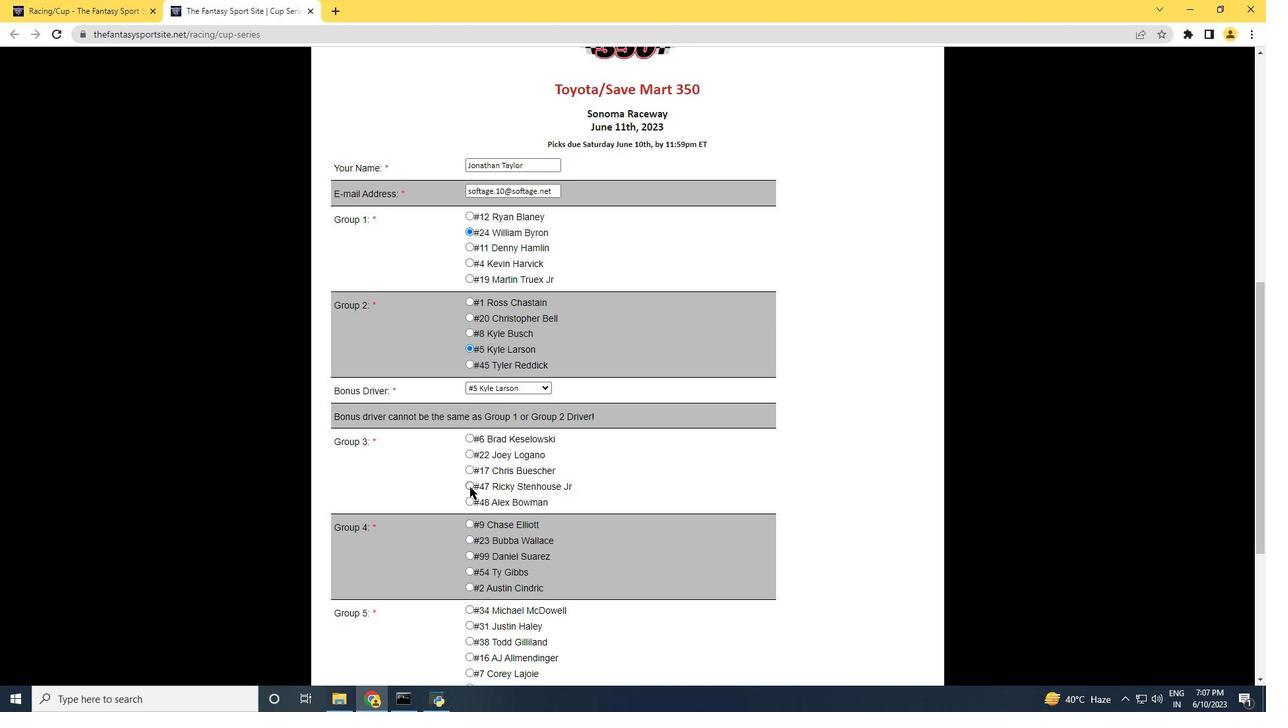 
Action: Mouse moved to (413, 487)
Screenshot: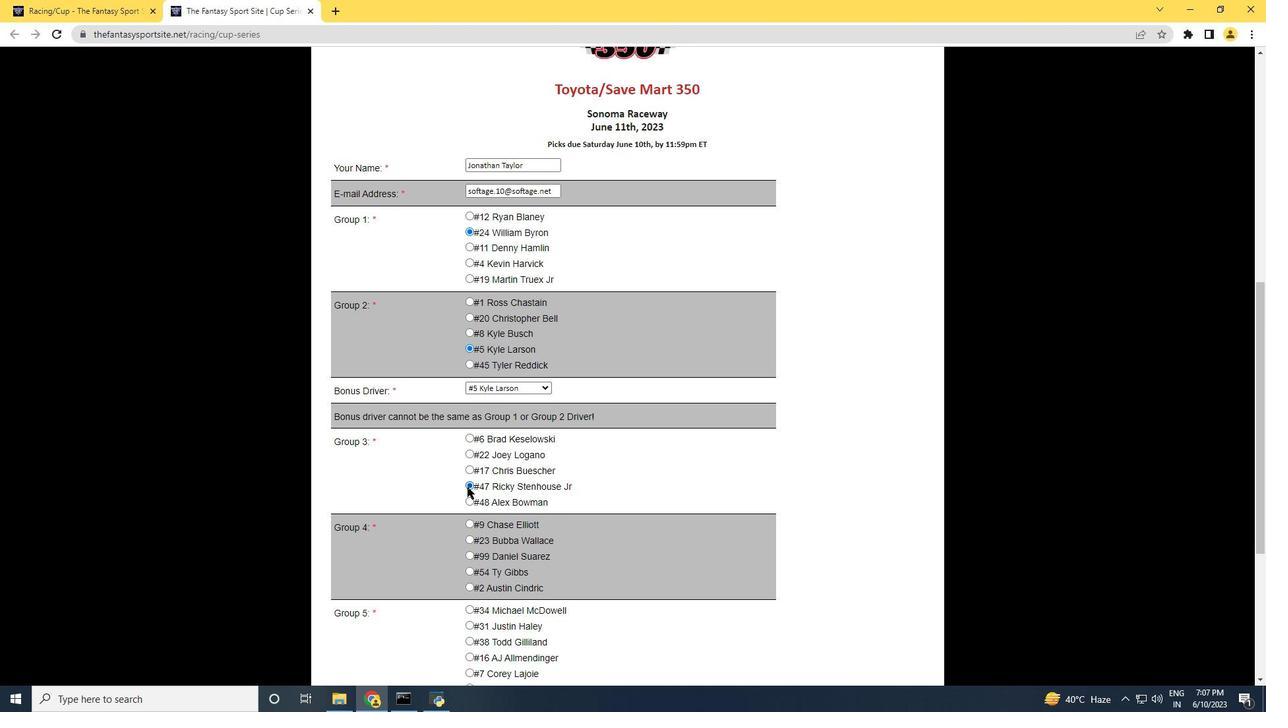 
Action: Mouse scrolled (413, 487) with delta (0, 0)
Screenshot: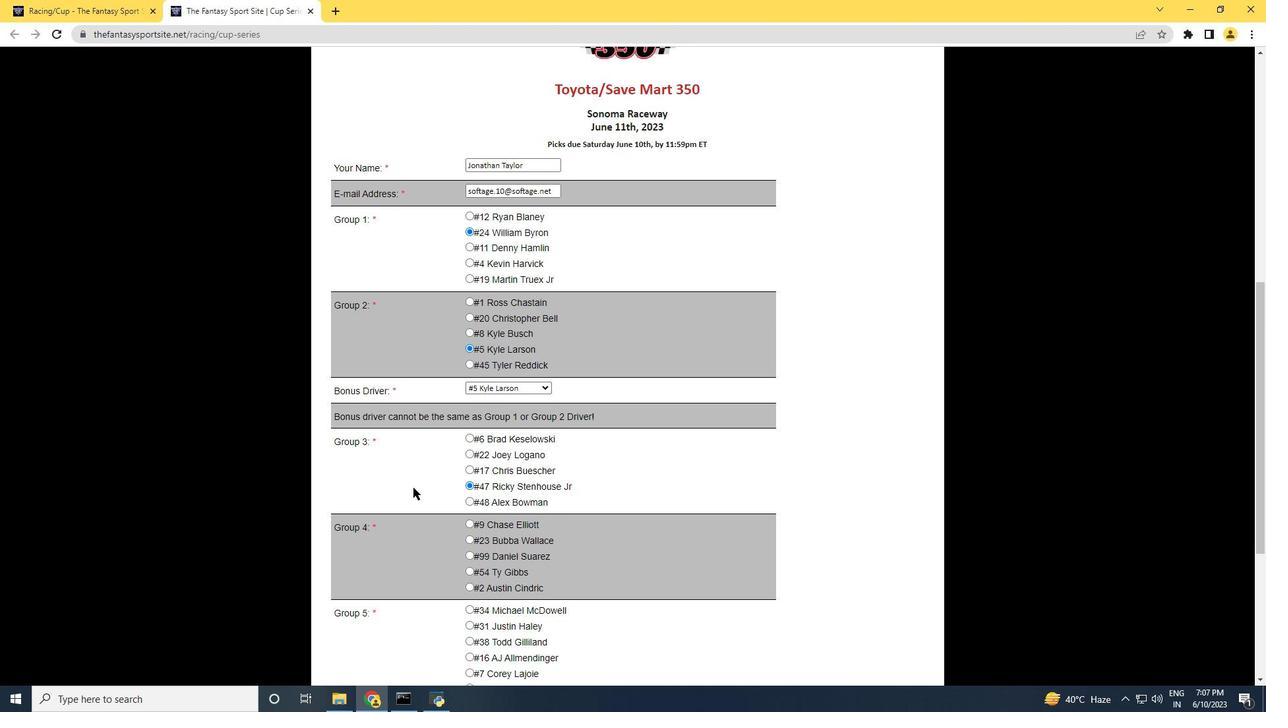 
Action: Mouse scrolled (413, 487) with delta (0, 0)
Screenshot: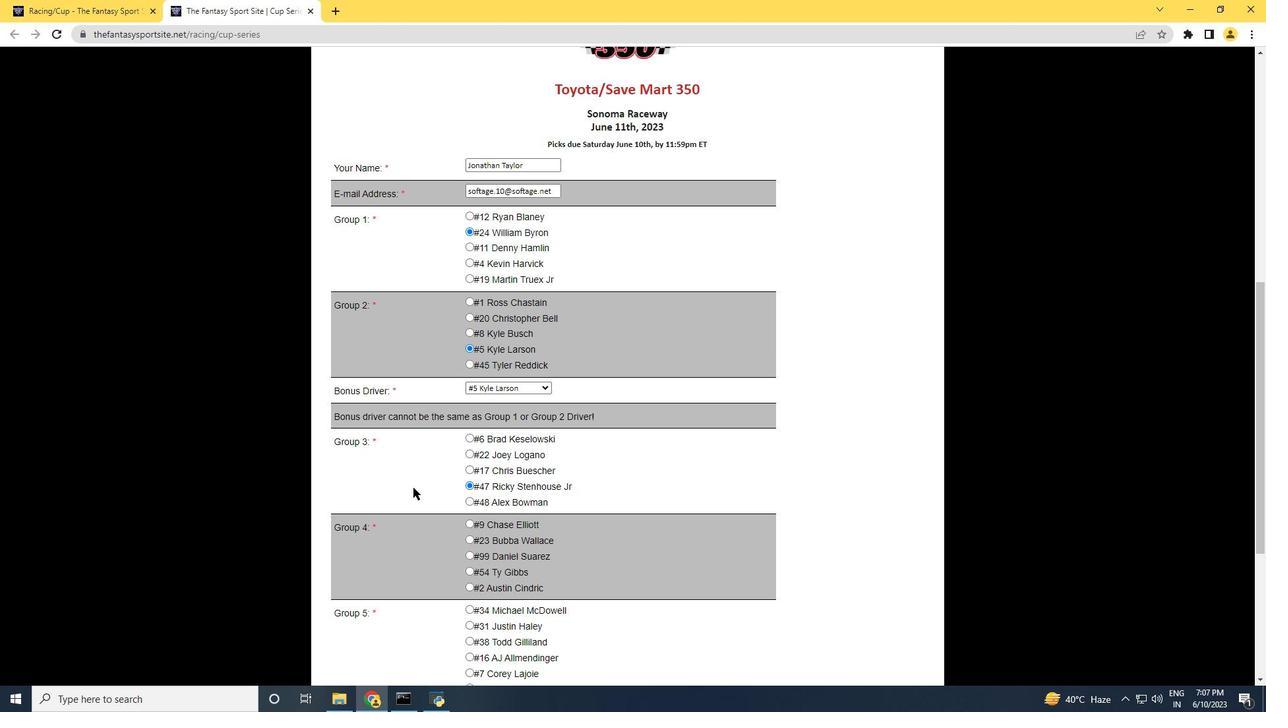 
Action: Mouse moved to (472, 439)
Screenshot: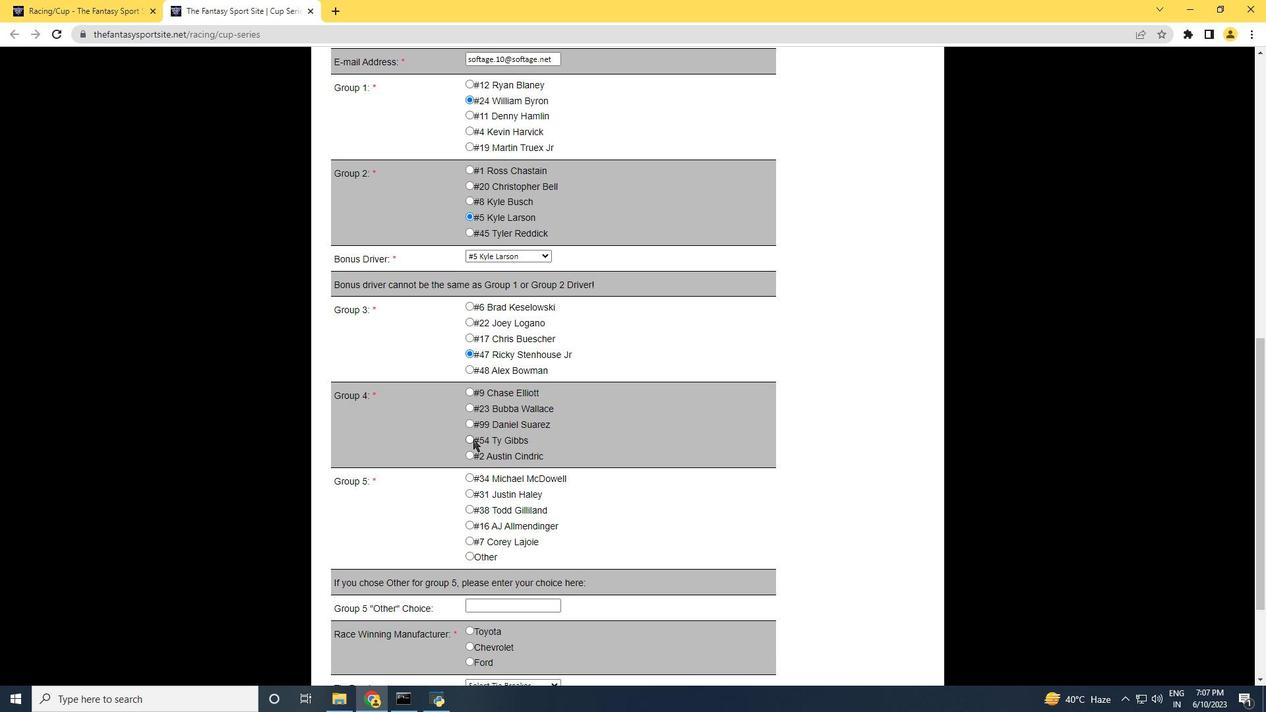 
Action: Mouse pressed left at (472, 439)
Screenshot: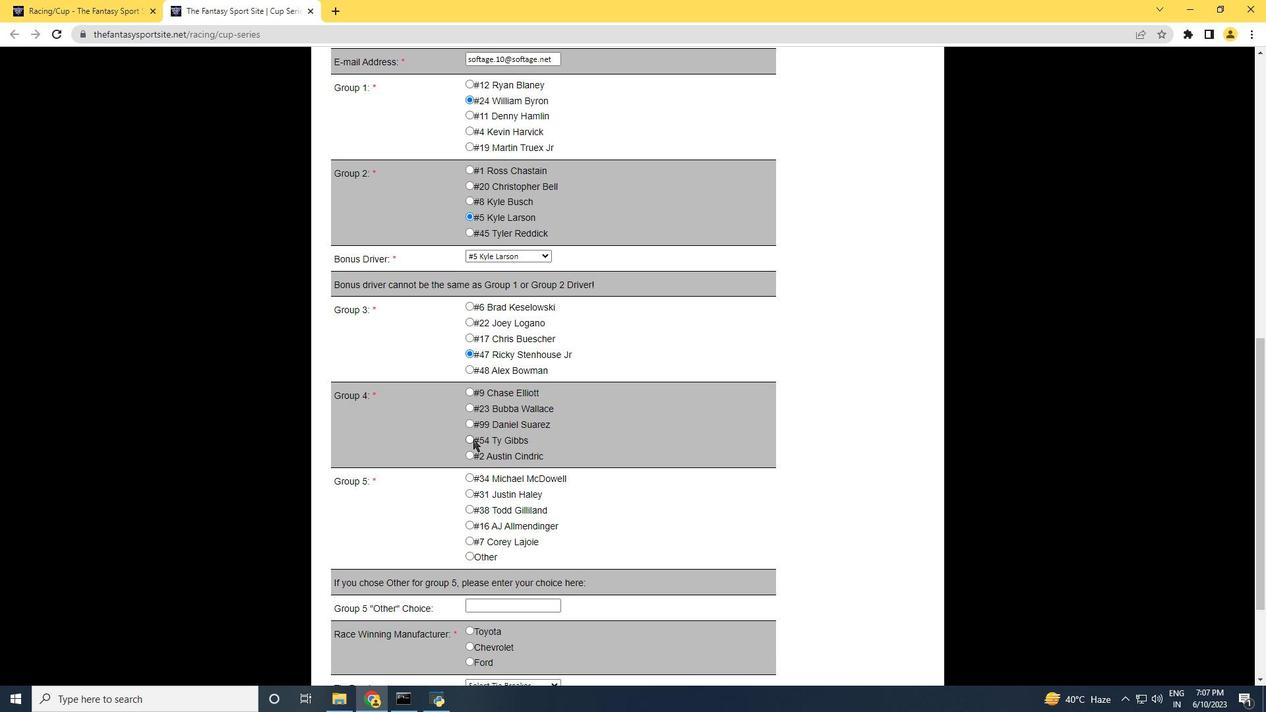 
Action: Mouse moved to (439, 457)
Screenshot: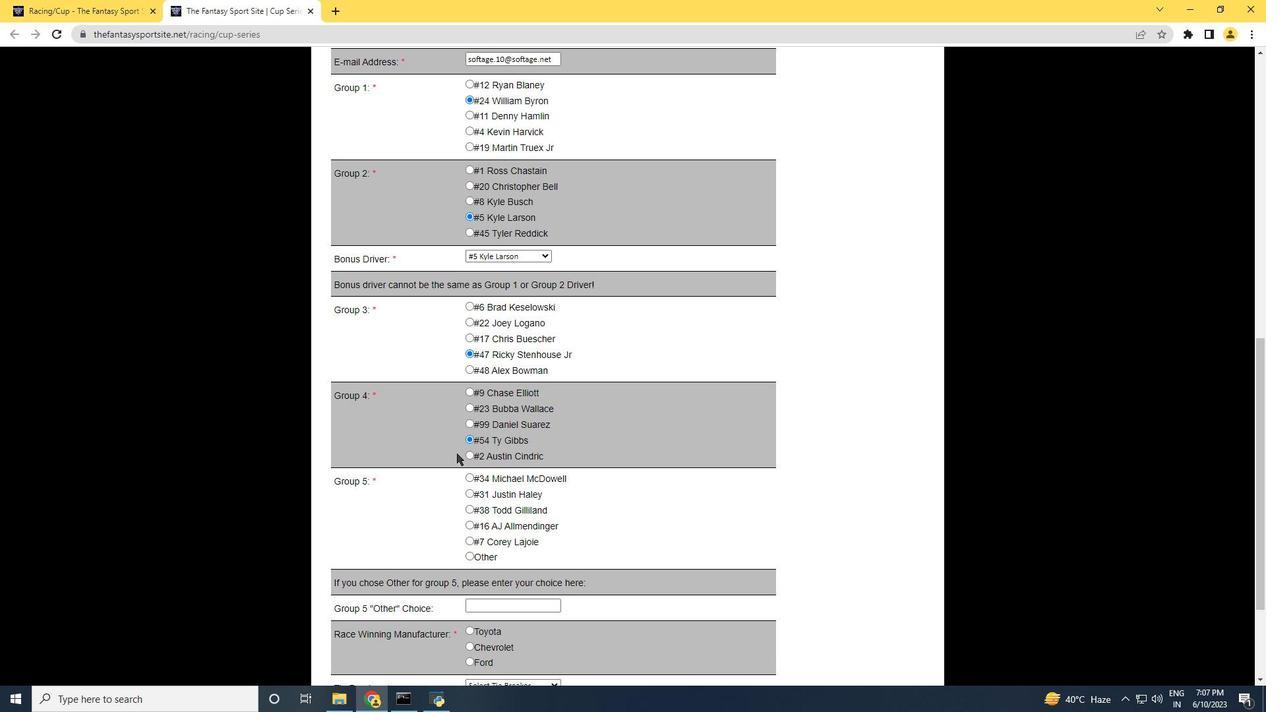
Action: Mouse scrolled (439, 456) with delta (0, 0)
Screenshot: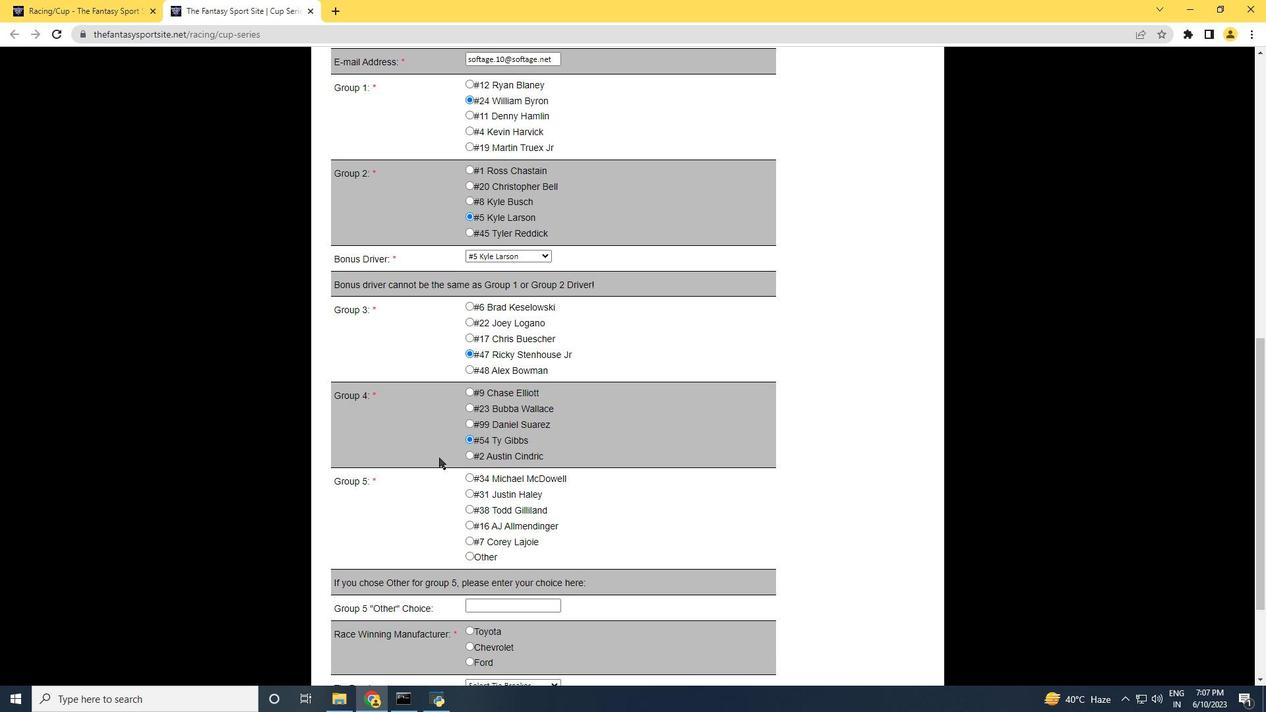 
Action: Mouse moved to (451, 440)
Screenshot: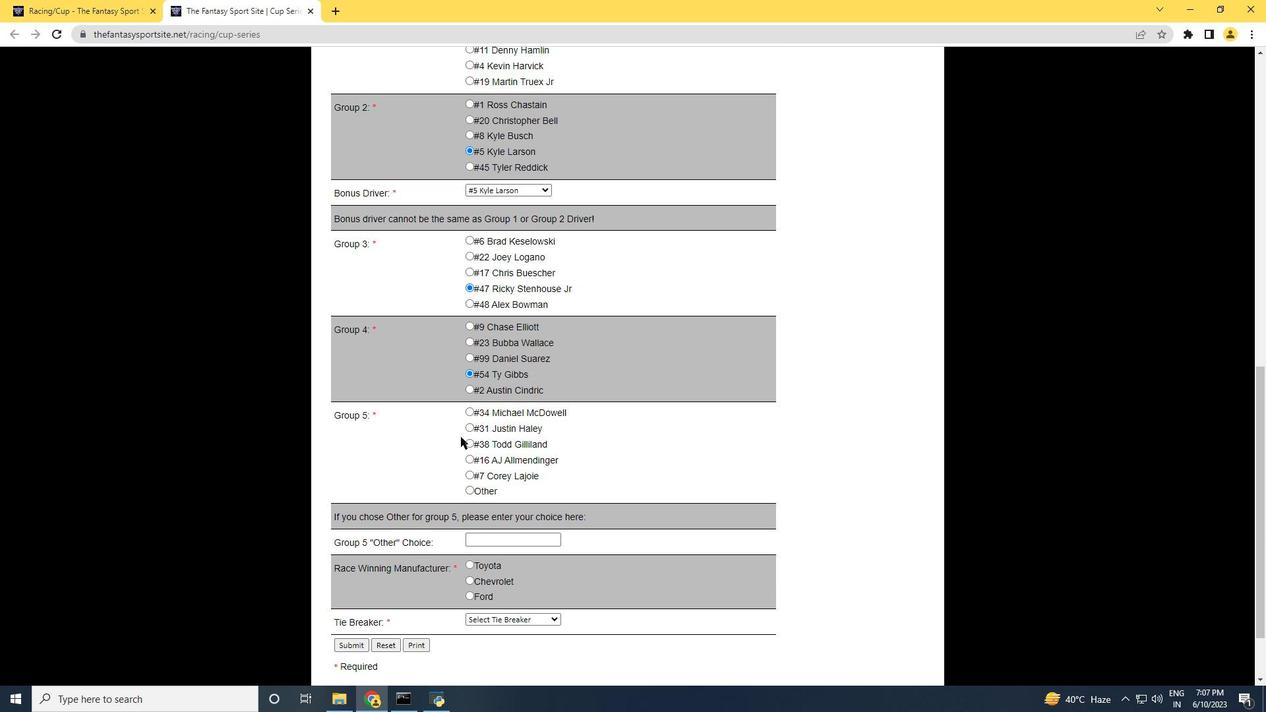 
Action: Mouse pressed left at (451, 440)
Screenshot: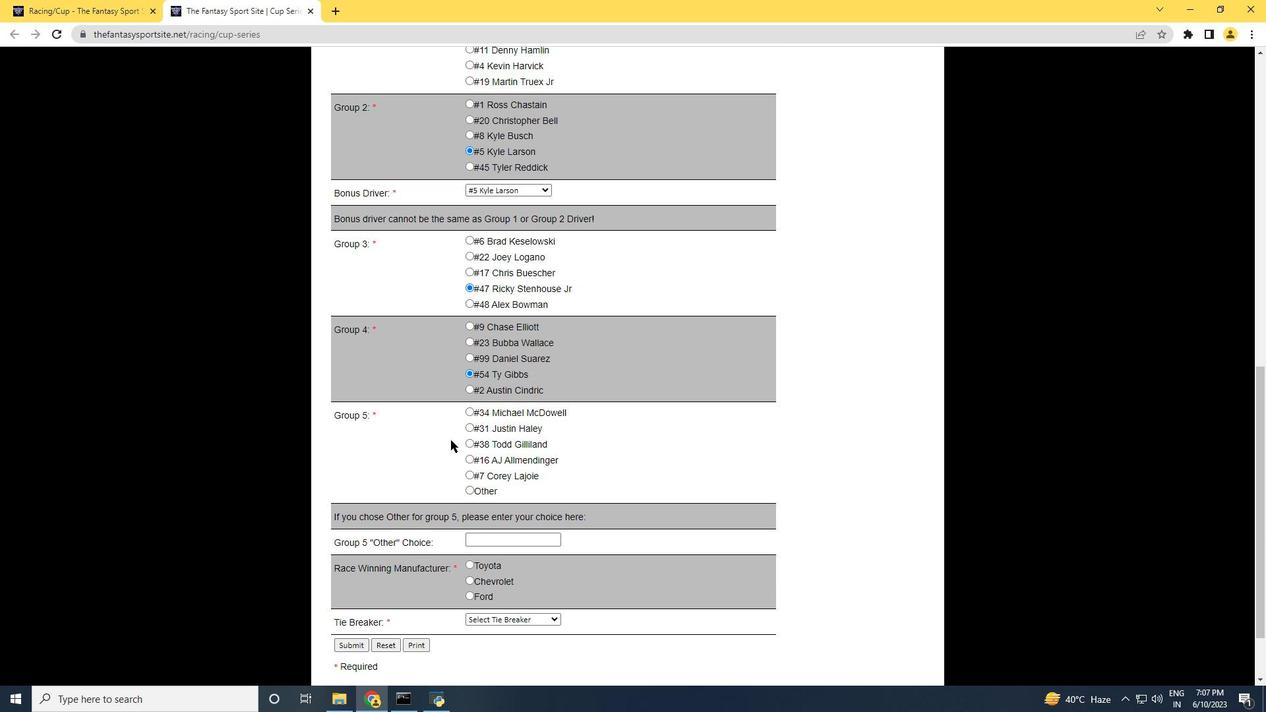 
Action: Mouse moved to (470, 408)
Screenshot: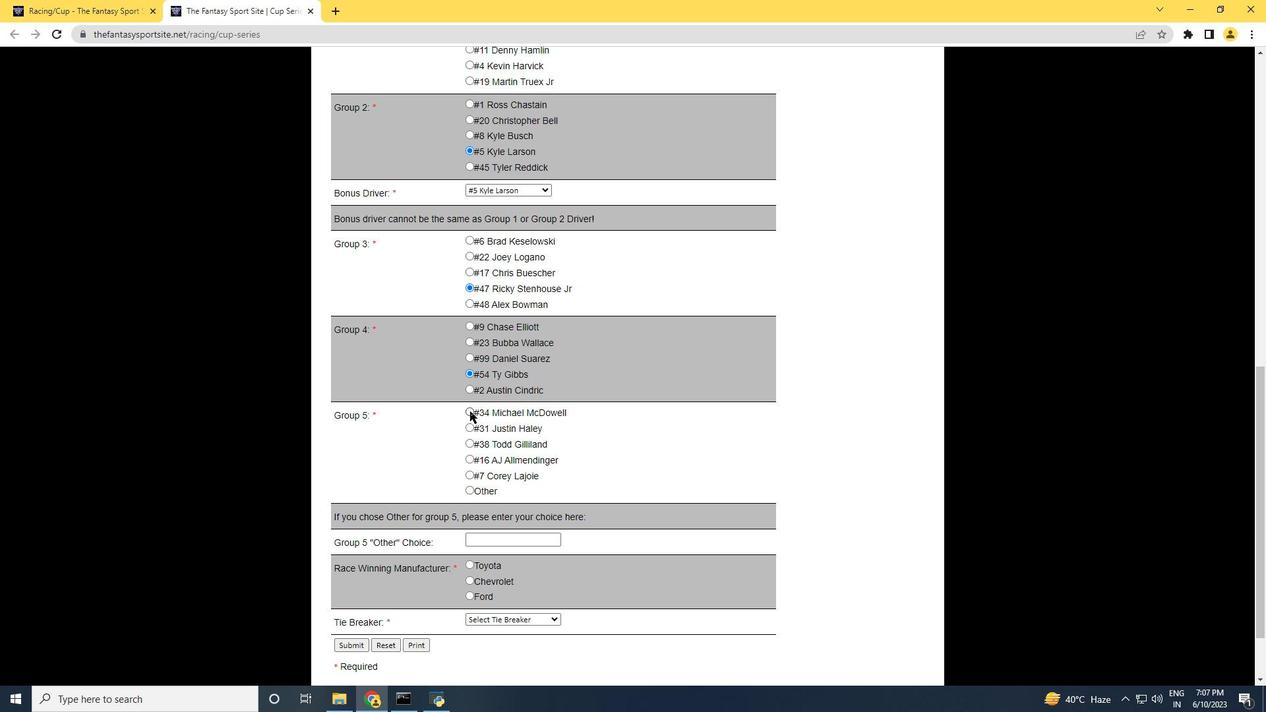 
Action: Mouse pressed left at (470, 408)
Screenshot: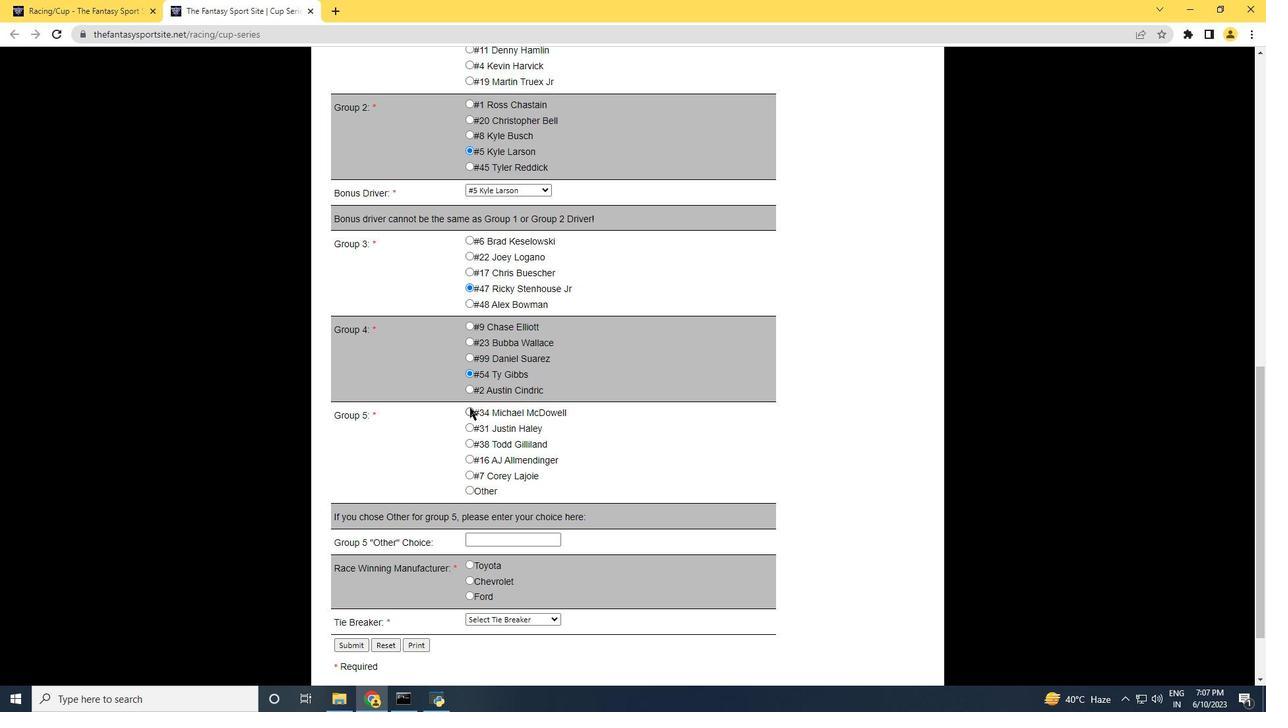 
Action: Mouse moved to (436, 460)
Screenshot: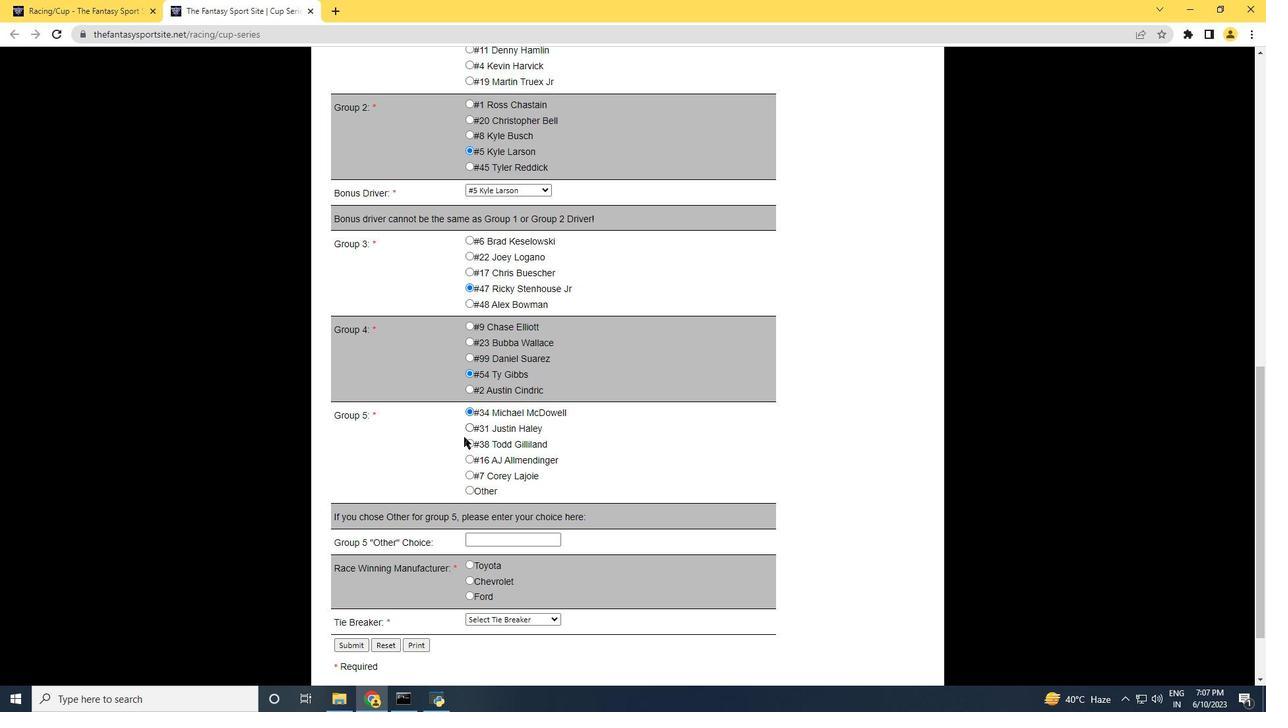 
Action: Mouse scrolled (436, 460) with delta (0, 0)
Screenshot: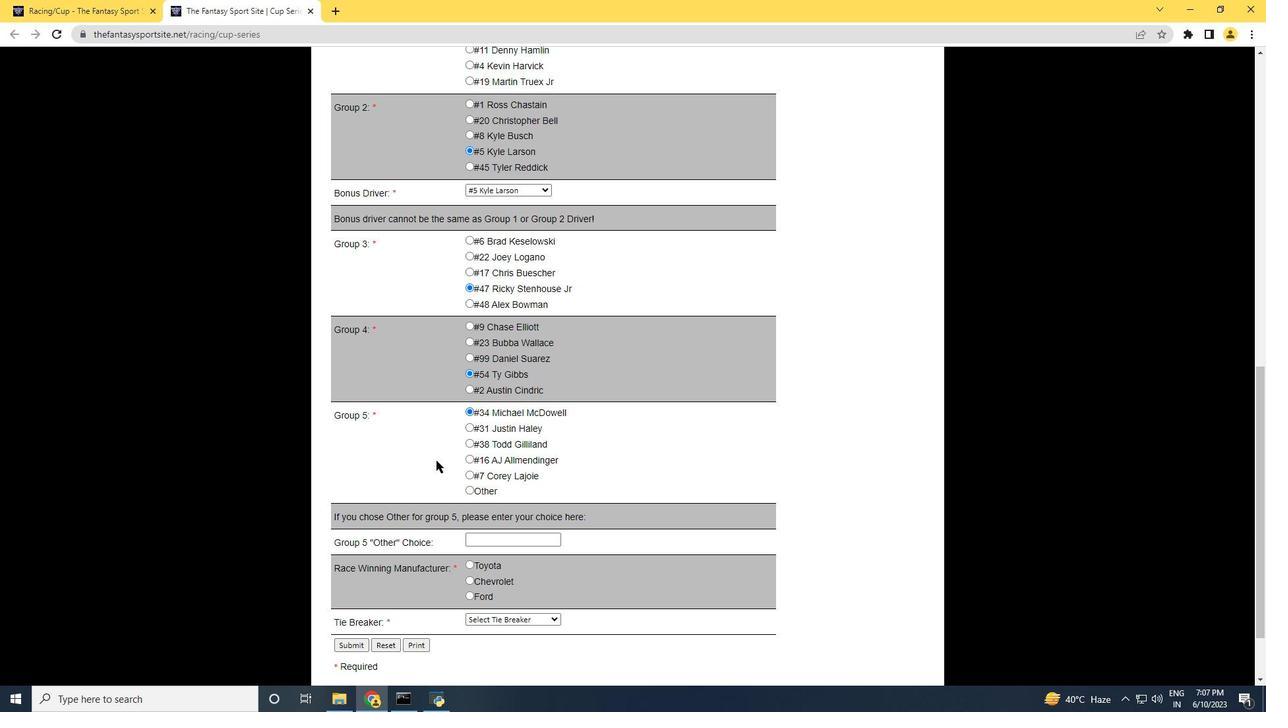 
Action: Mouse scrolled (436, 460) with delta (0, 0)
Screenshot: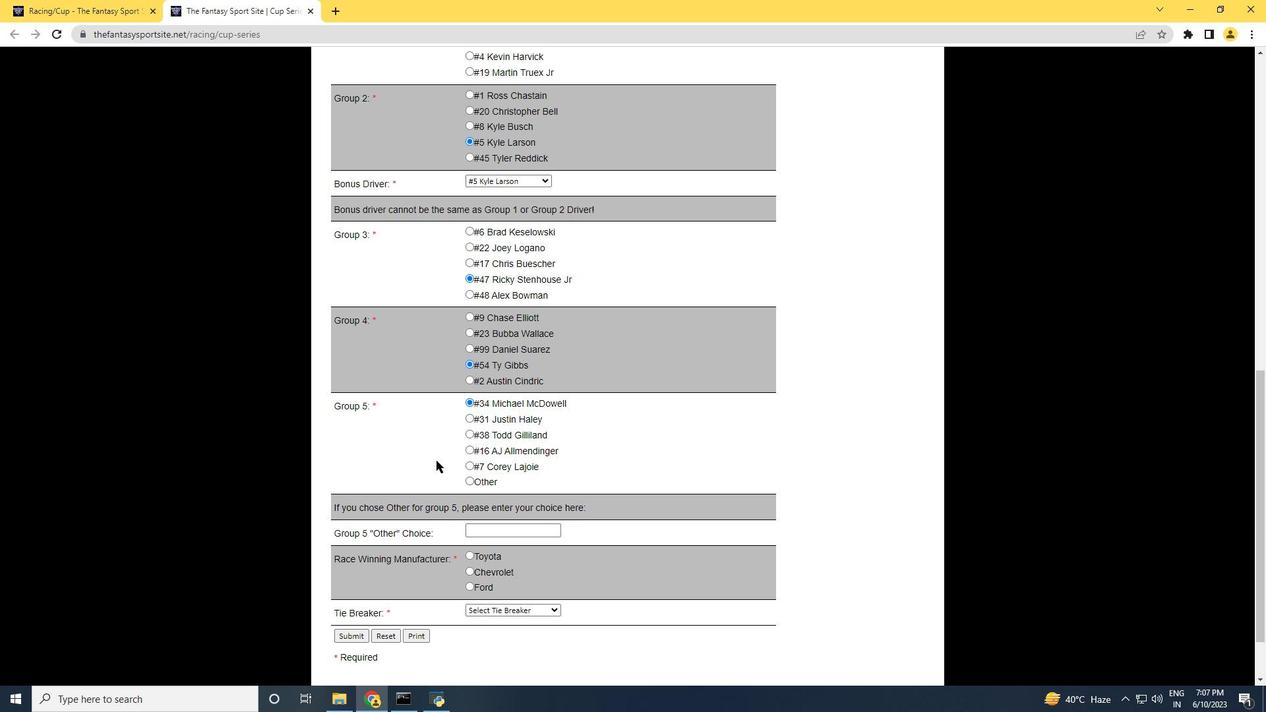
Action: Mouse moved to (449, 490)
Screenshot: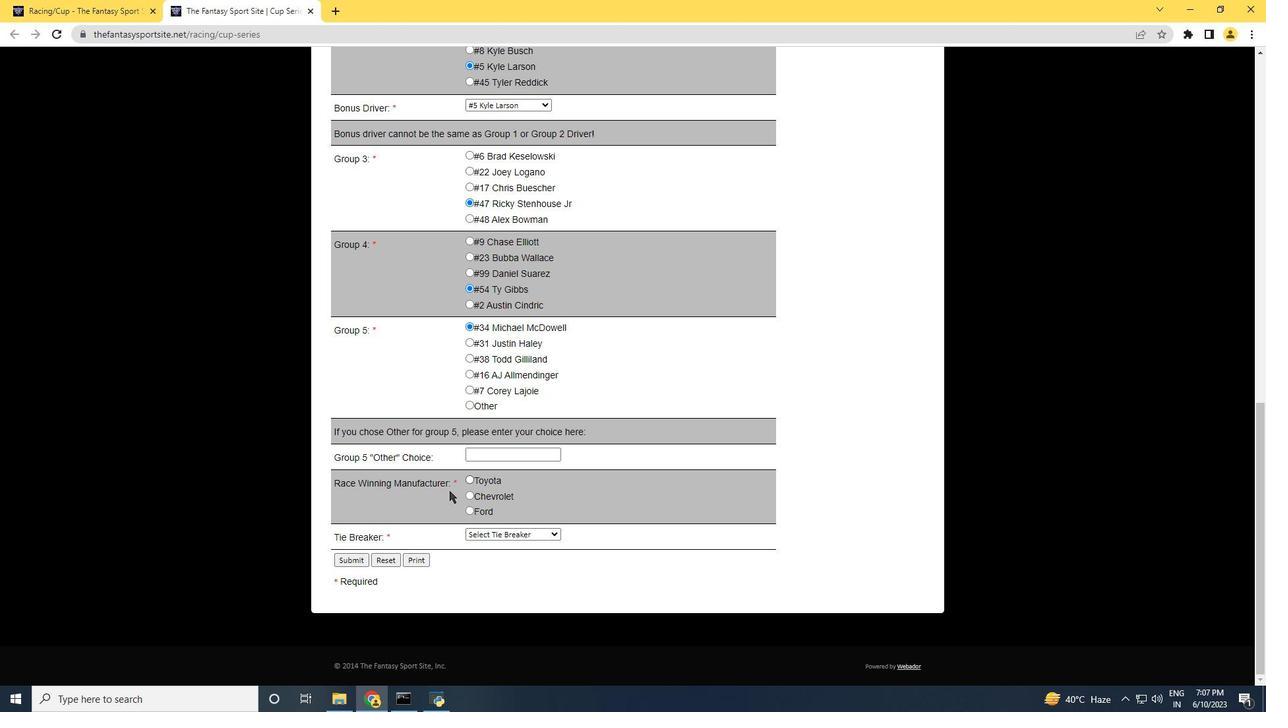 
Action: Mouse scrolled (449, 489) with delta (0, 0)
Screenshot: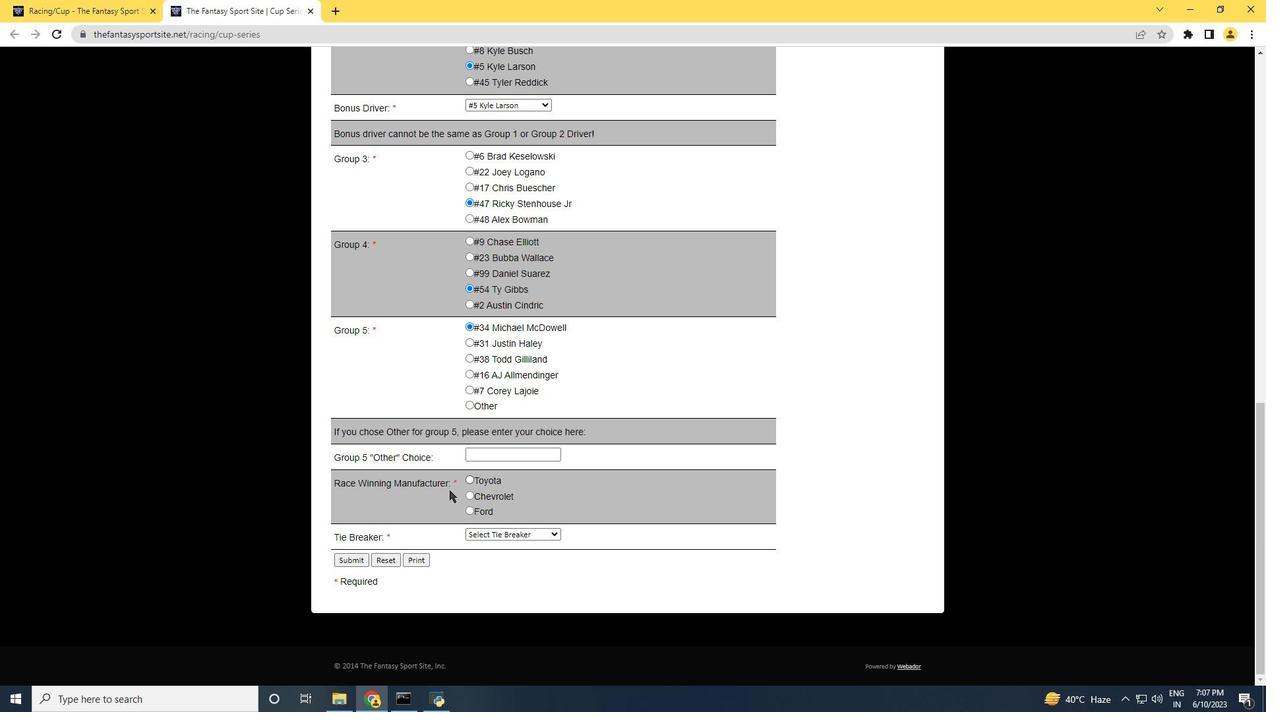 
Action: Mouse moved to (470, 495)
Screenshot: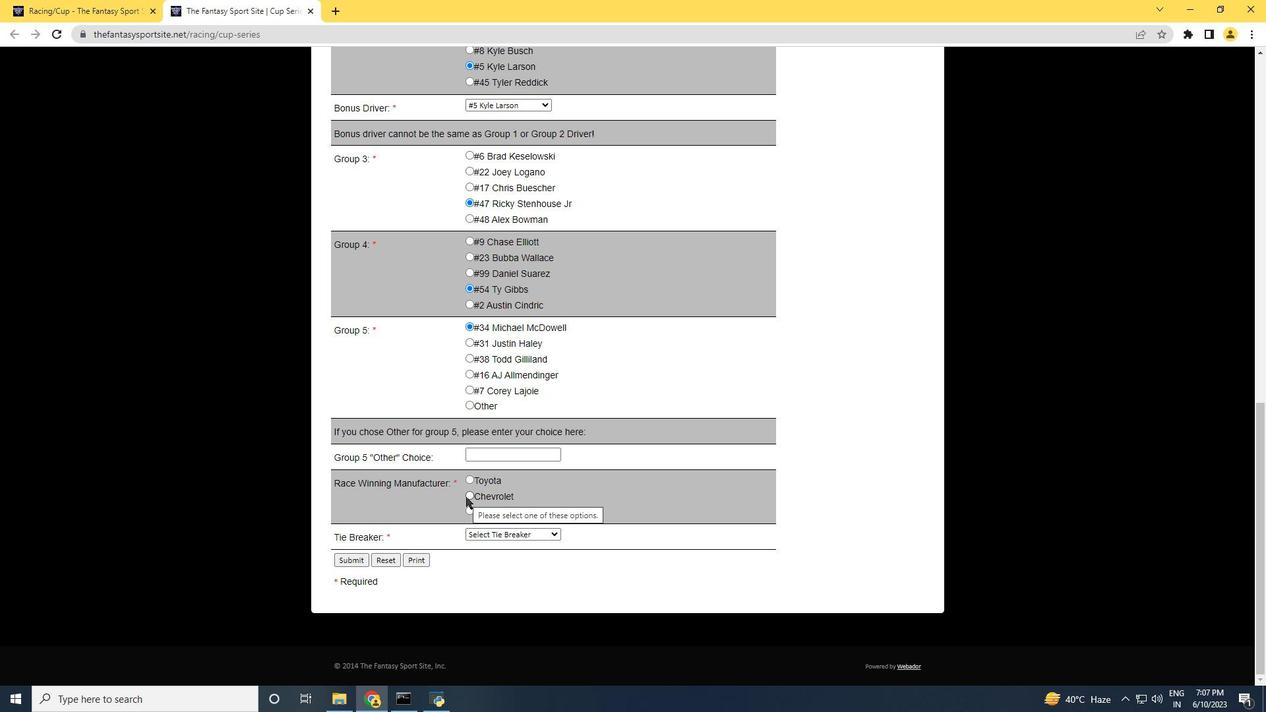 
Action: Mouse pressed left at (470, 495)
Screenshot: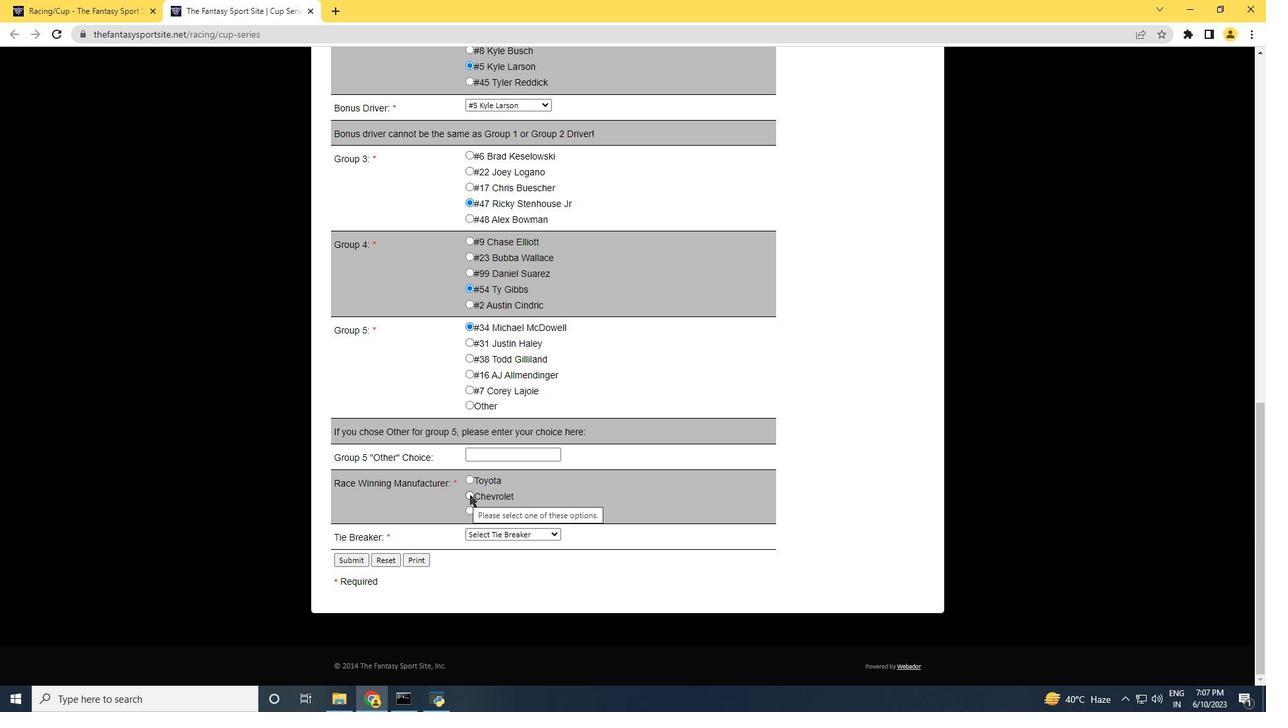 
Action: Mouse moved to (445, 516)
Screenshot: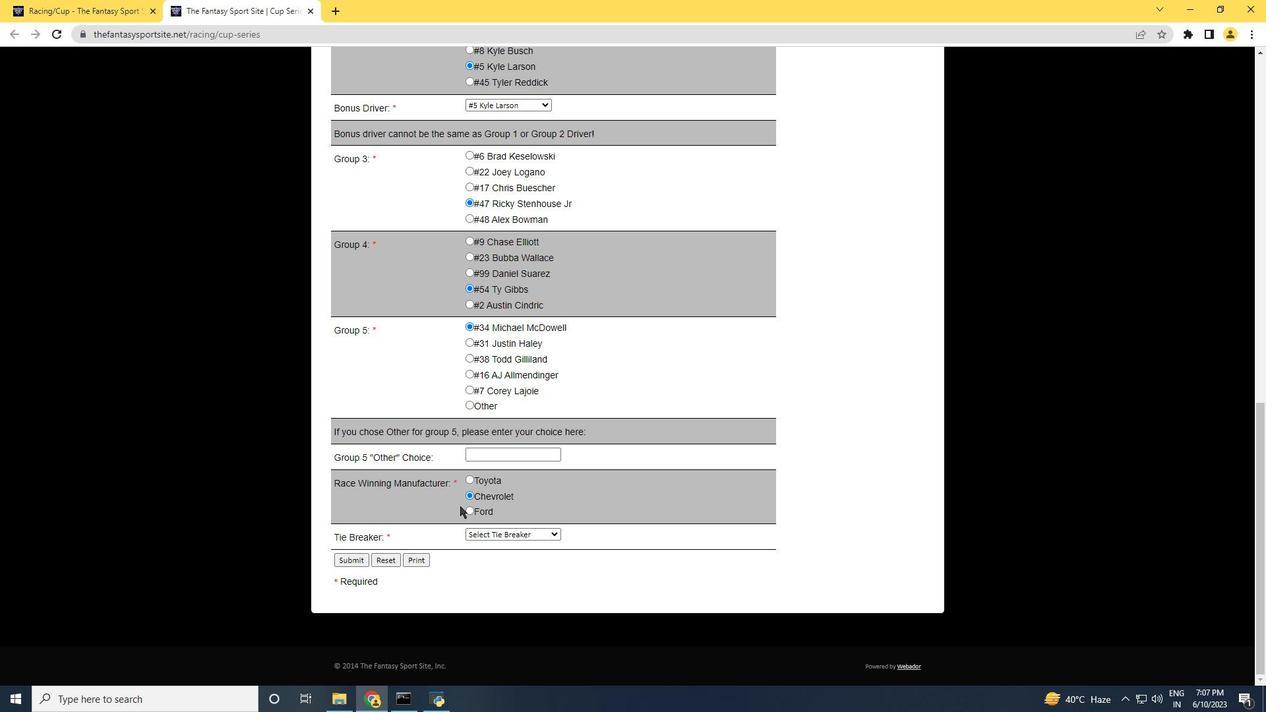 
Action: Mouse scrolled (445, 515) with delta (0, 0)
Screenshot: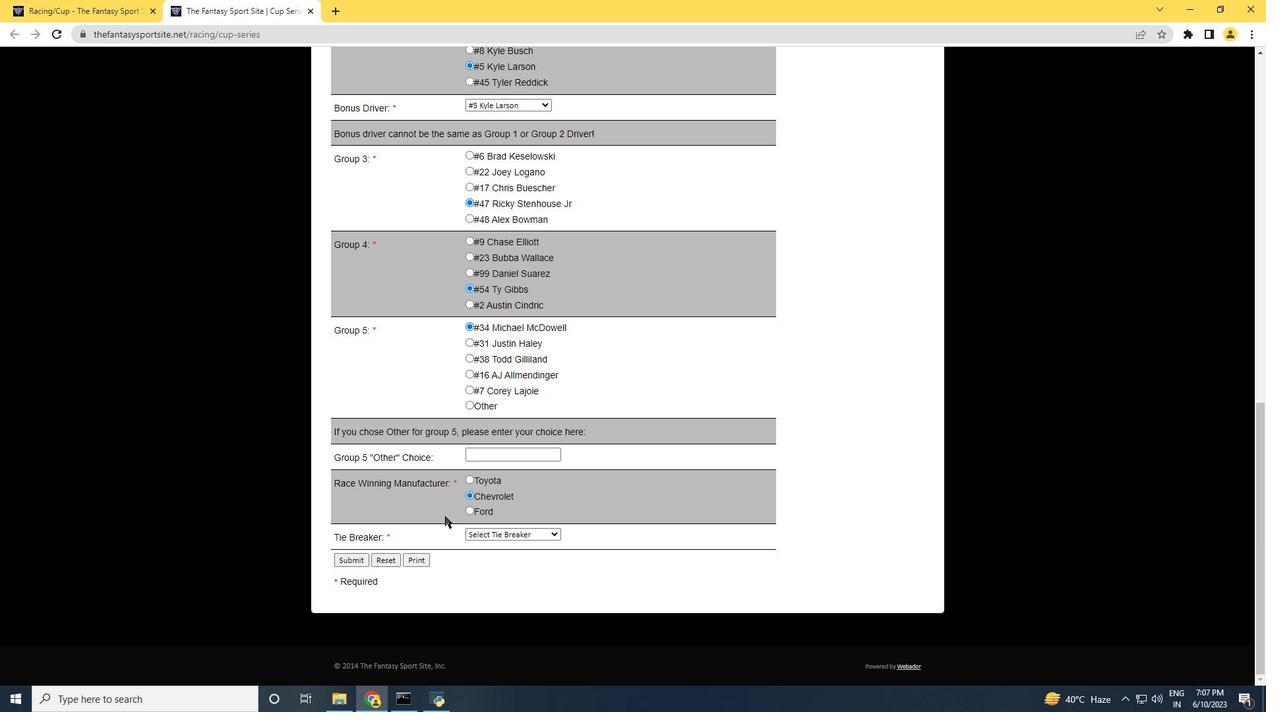 
Action: Mouse moved to (518, 536)
Screenshot: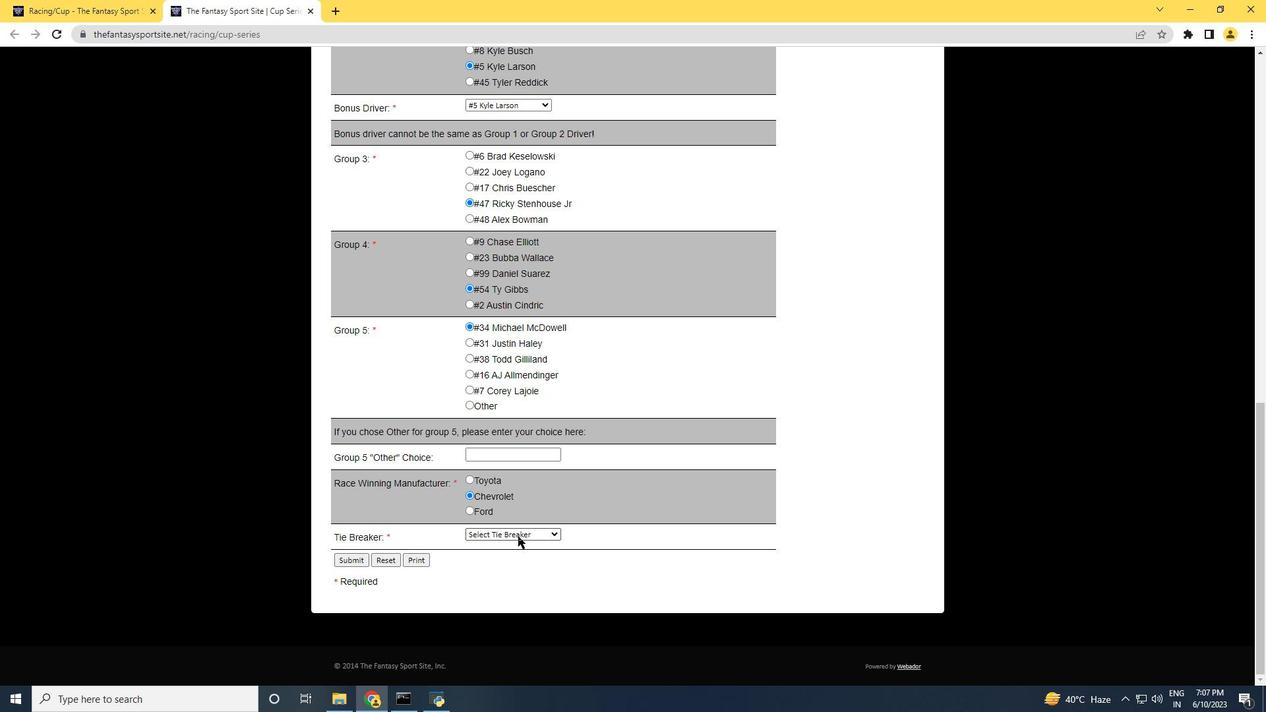 
Action: Mouse pressed left at (518, 536)
Screenshot: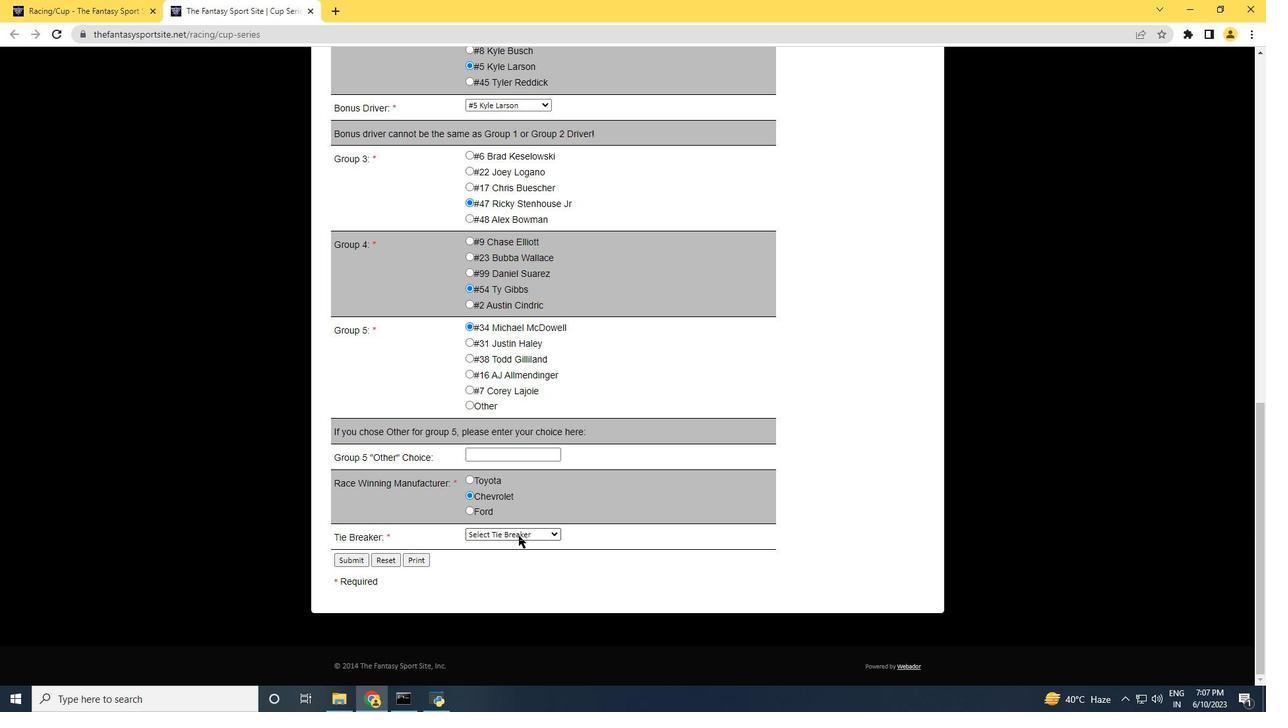 
Action: Mouse moved to (499, 455)
Screenshot: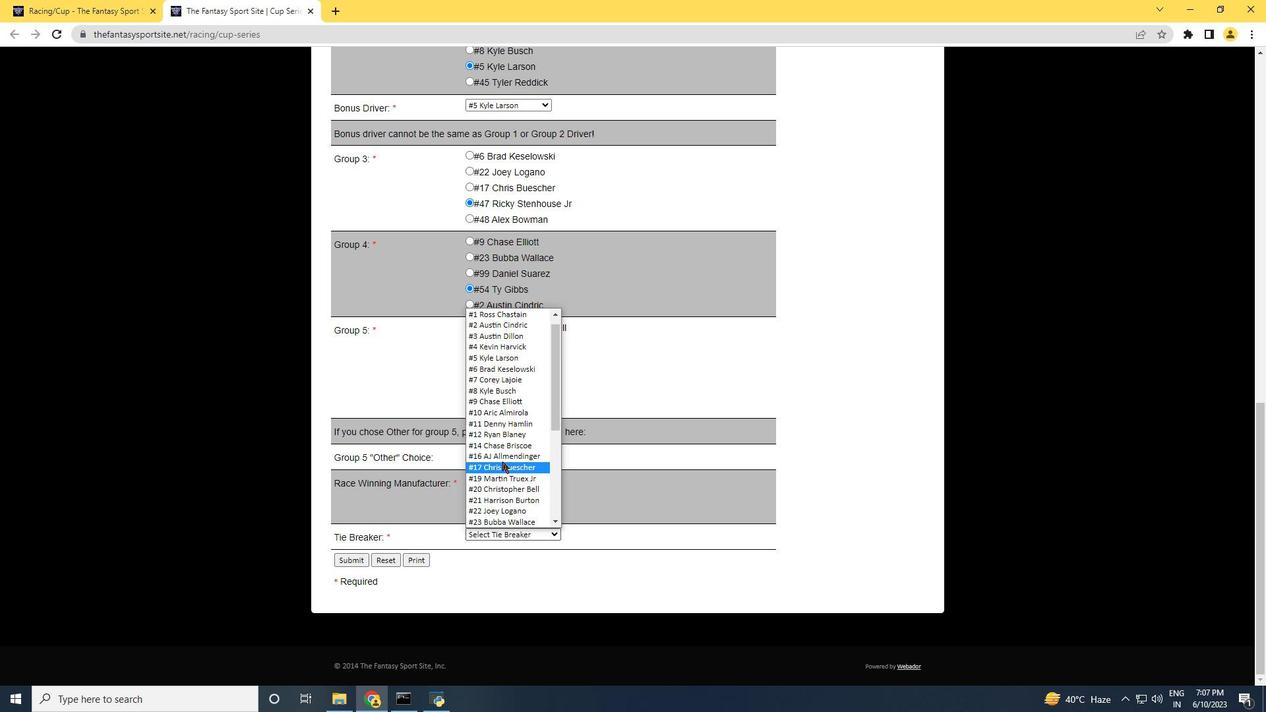 
Action: Mouse pressed left at (499, 455)
Screenshot: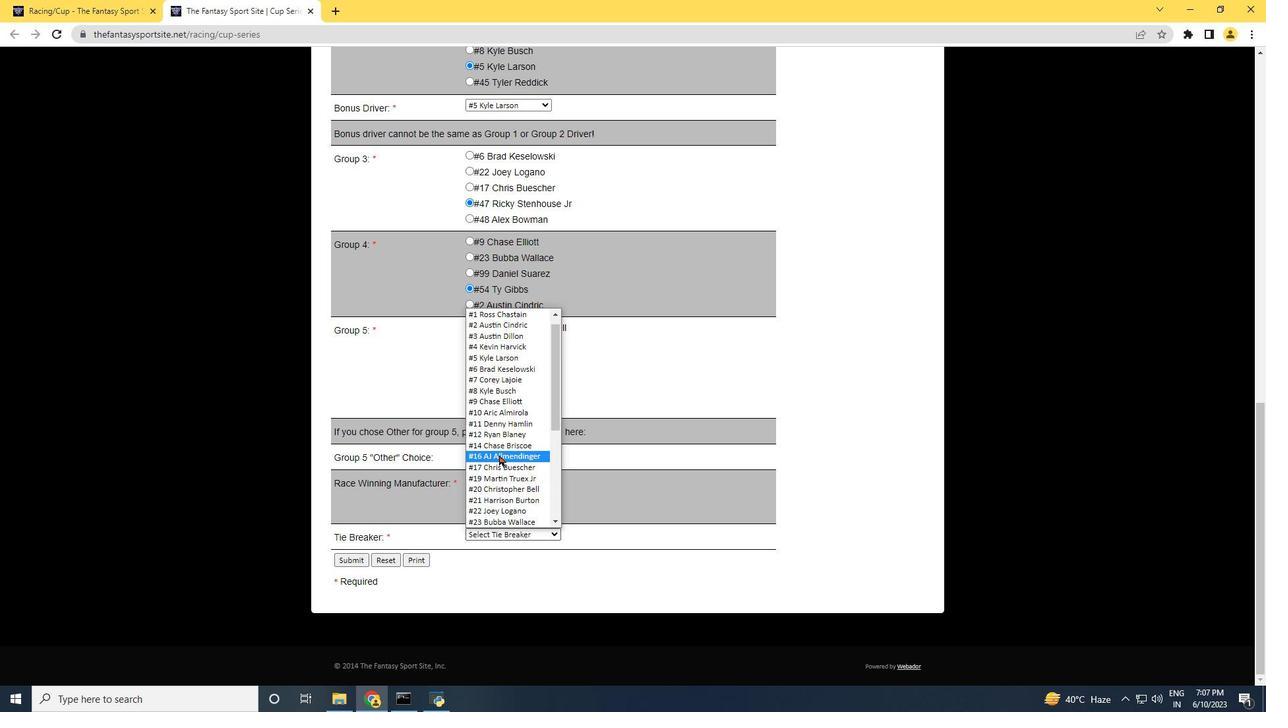 
Action: Mouse moved to (356, 557)
Screenshot: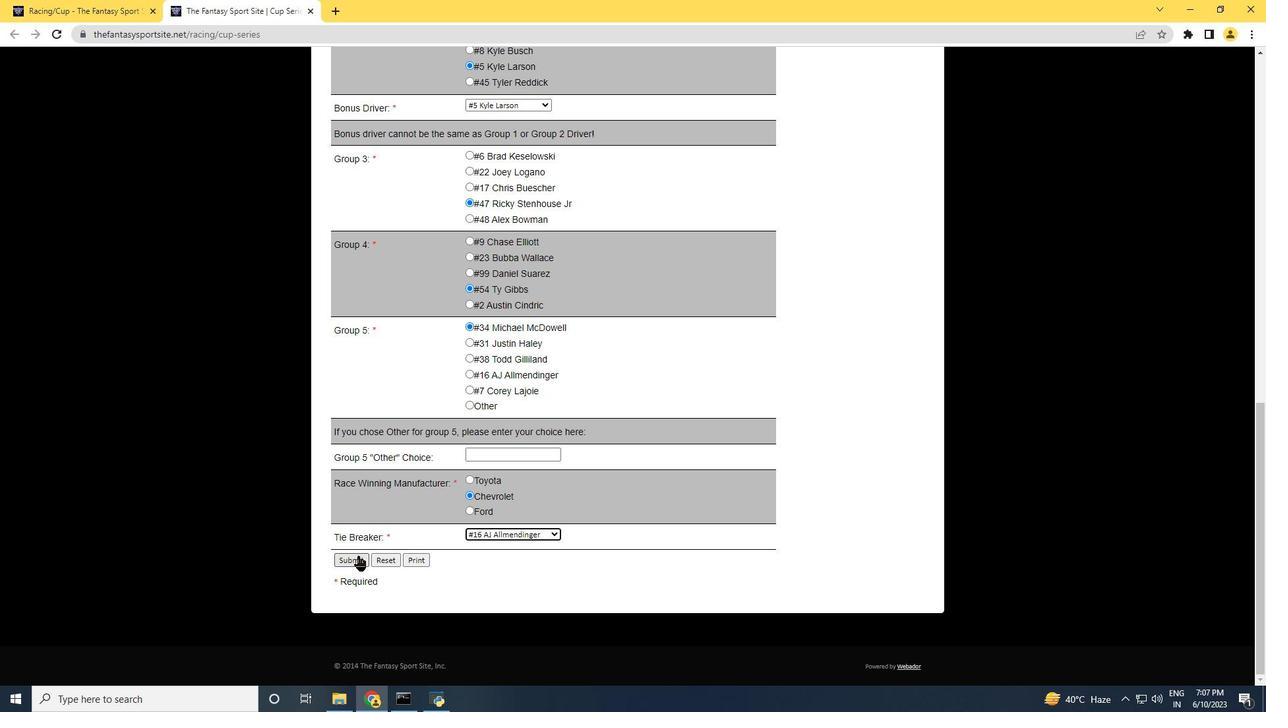 
Action: Mouse pressed left at (356, 557)
Screenshot: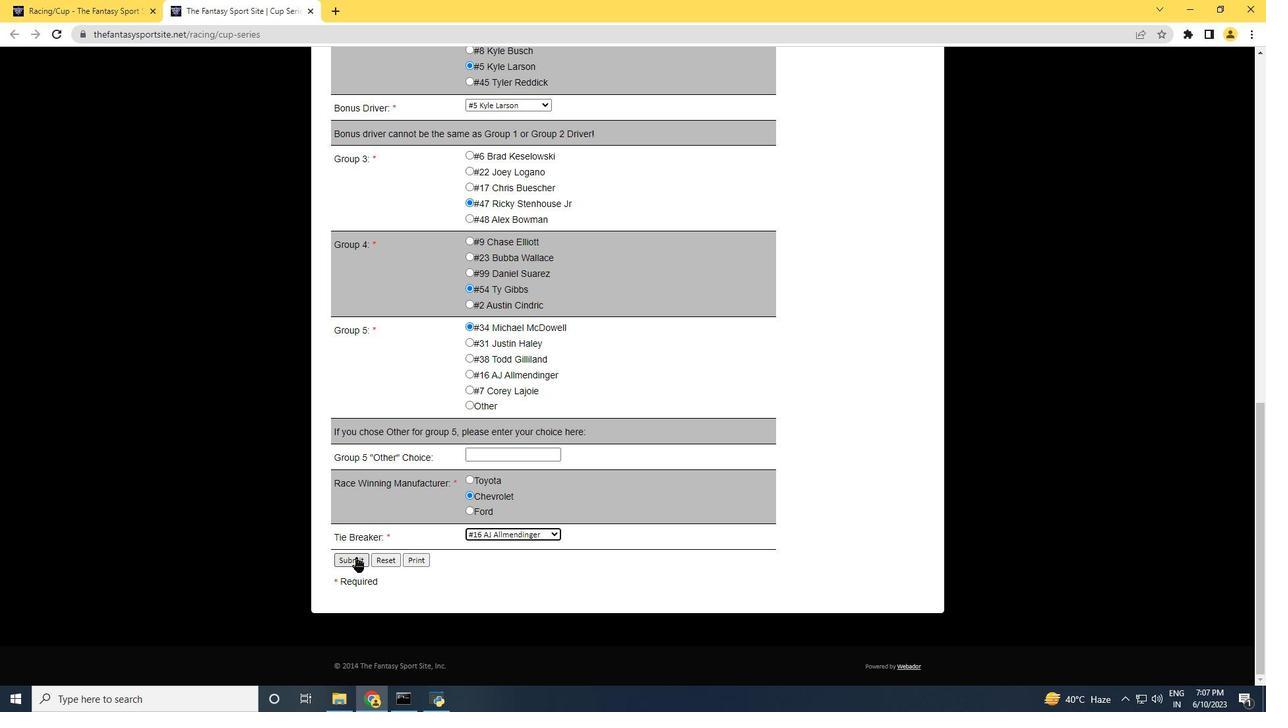 
Action: Mouse moved to (137, 497)
Screenshot: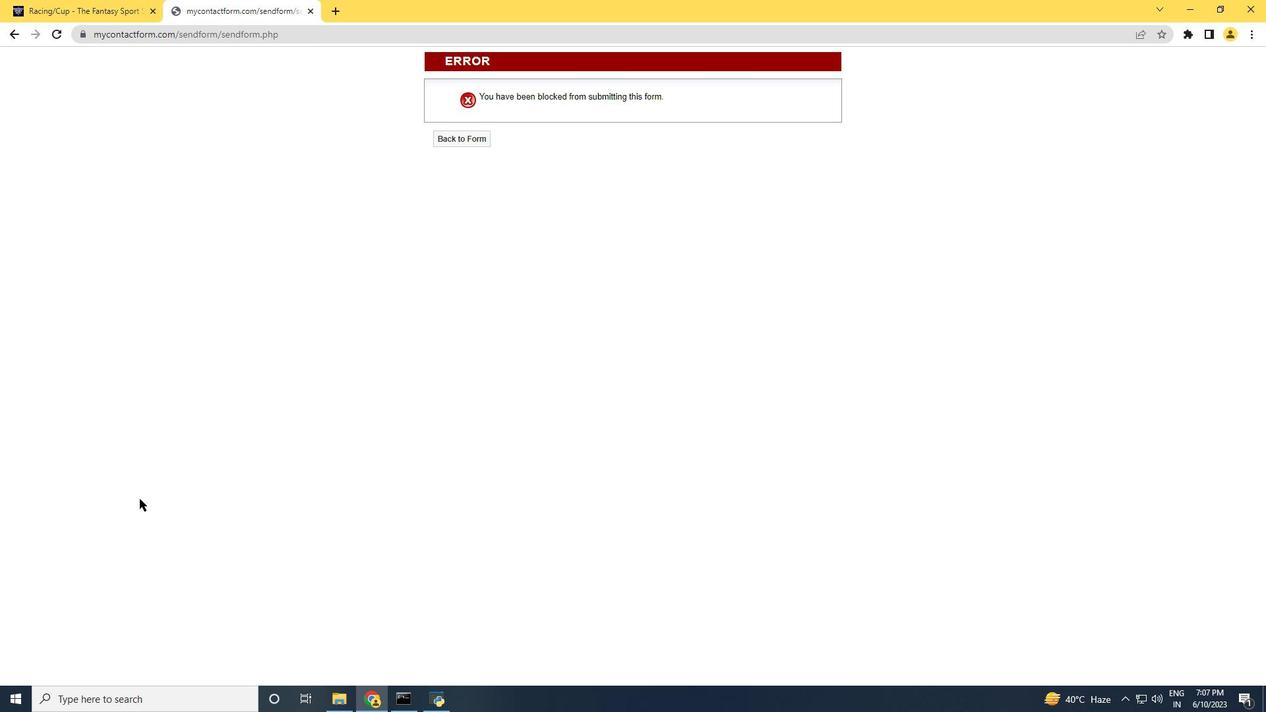 
